 Task: Search one way flight ticket for 3 adults, 3 children in business from Chattanooga: Lovell Field to Laramie: Laramie Regional Airport on 8-3-2023. Choice of flights is Emirates. Number of bags: 1 checked bag. Price is upto 74000. Outbound departure time preference is 12:00.
Action: Mouse moved to (333, 138)
Screenshot: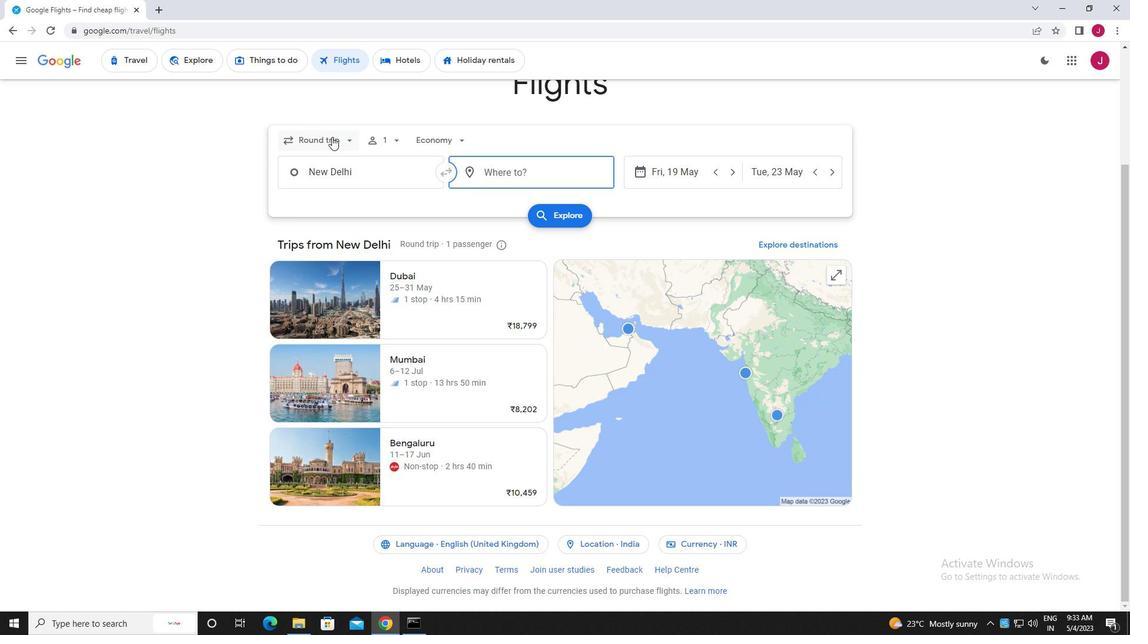 
Action: Mouse pressed left at (333, 138)
Screenshot: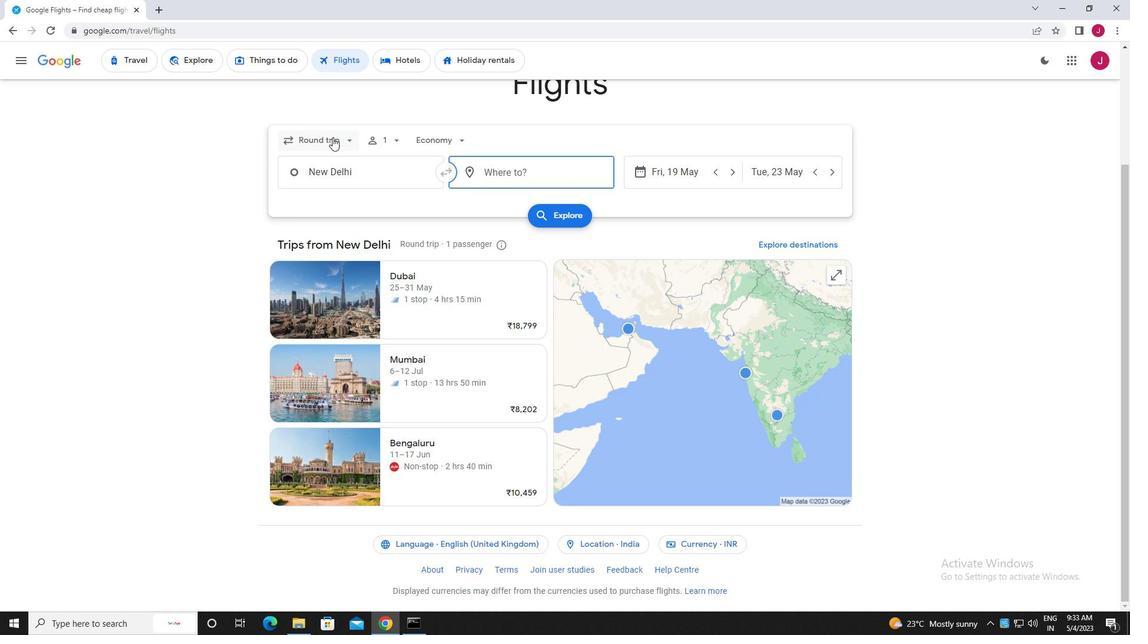
Action: Mouse moved to (335, 190)
Screenshot: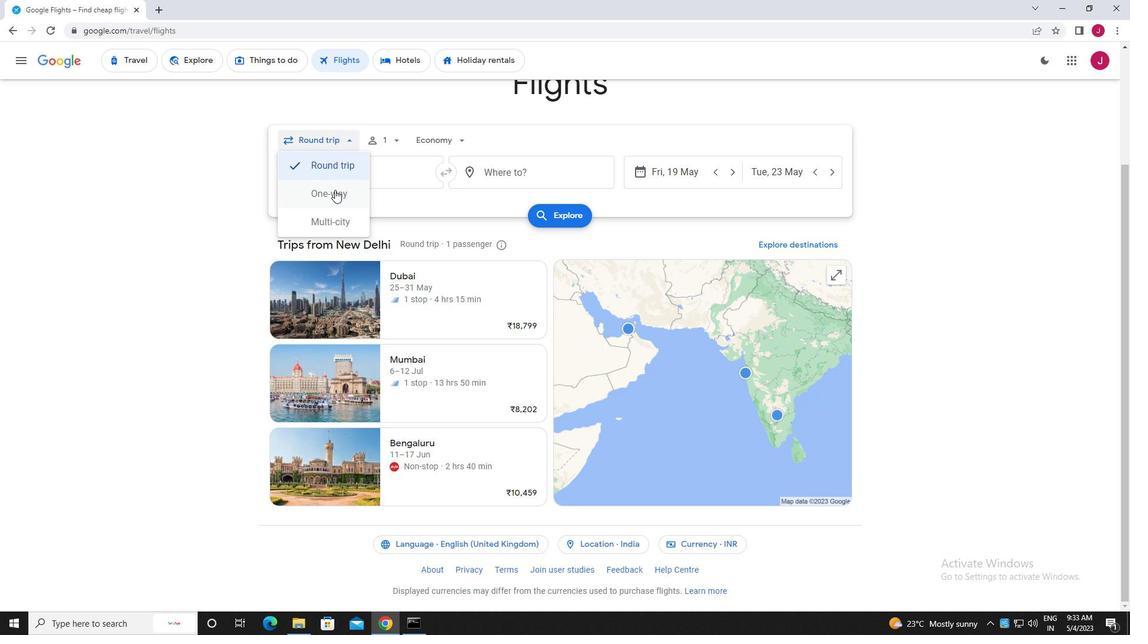 
Action: Mouse pressed left at (335, 190)
Screenshot: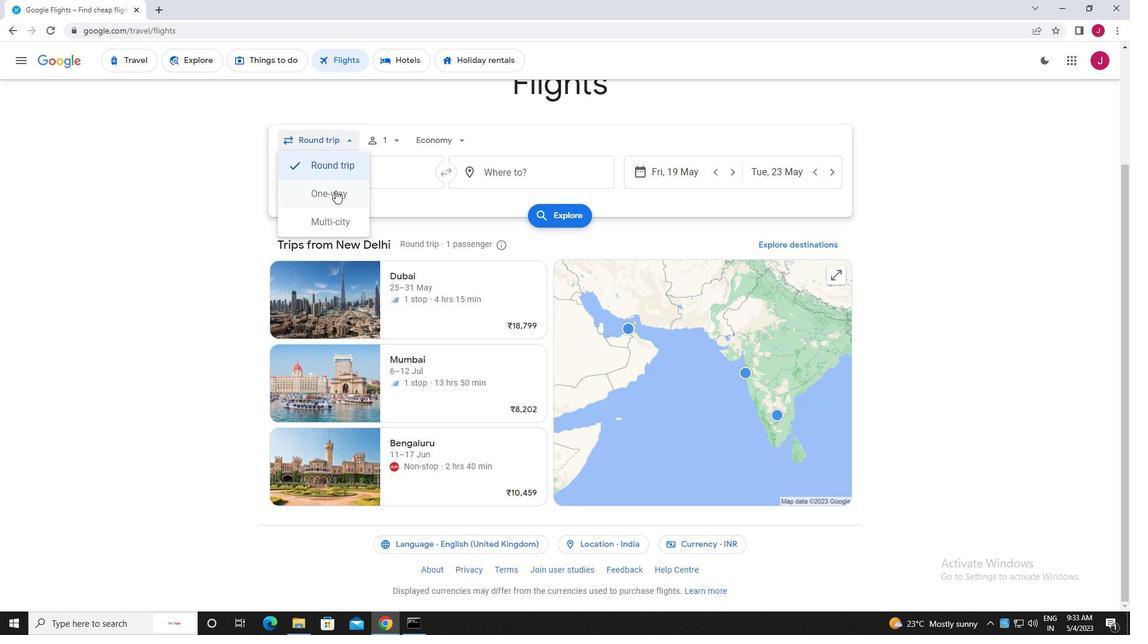 
Action: Mouse moved to (392, 143)
Screenshot: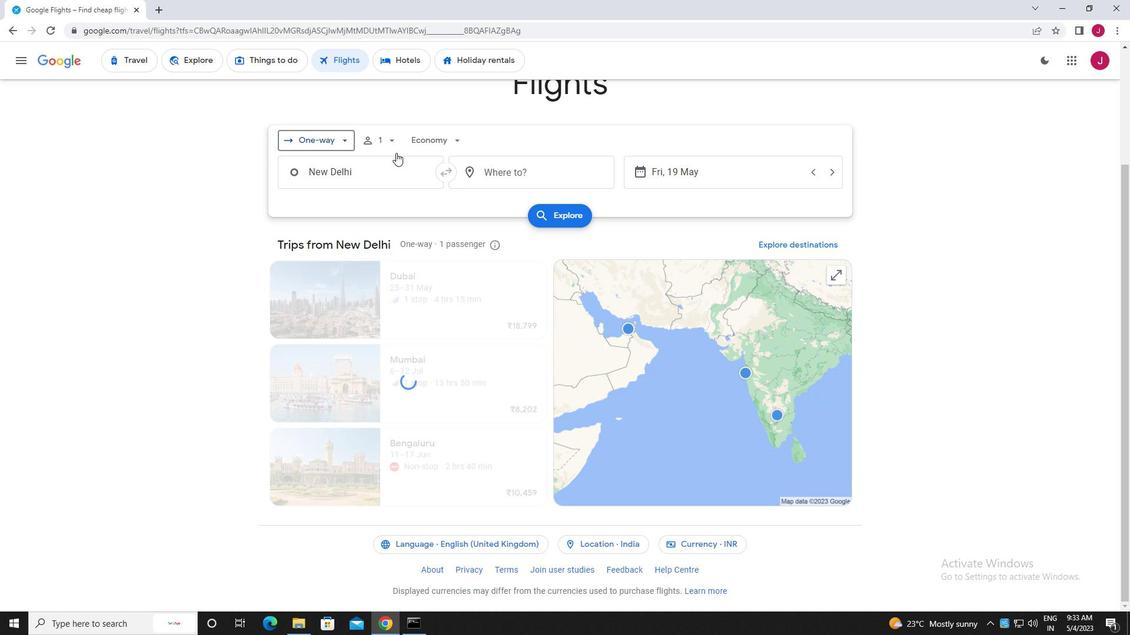 
Action: Mouse pressed left at (392, 143)
Screenshot: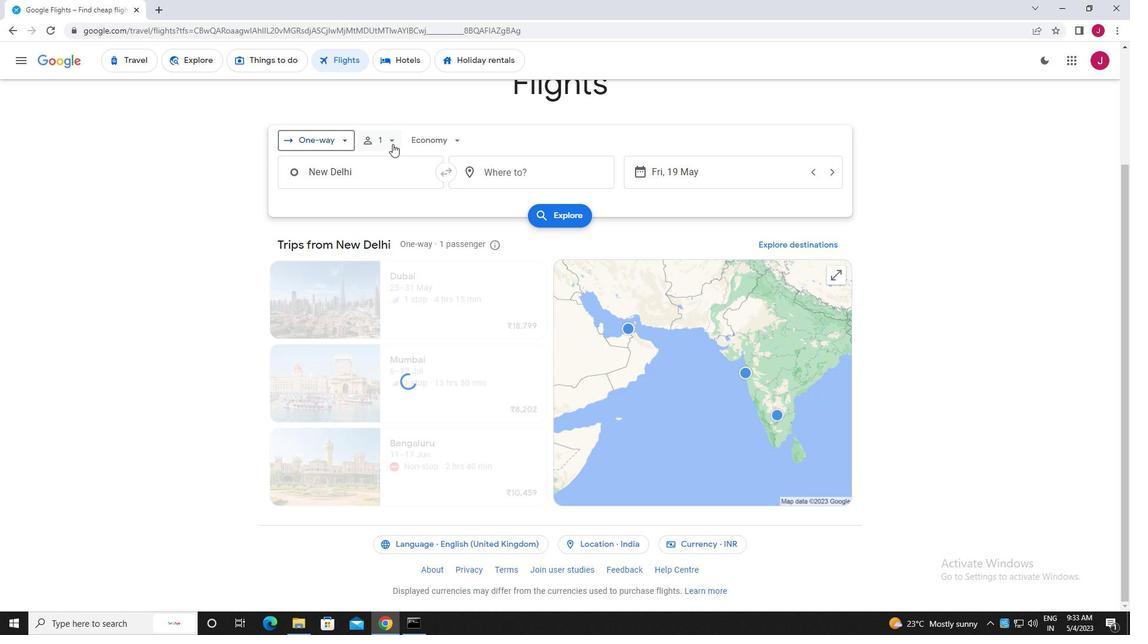 
Action: Mouse moved to (482, 173)
Screenshot: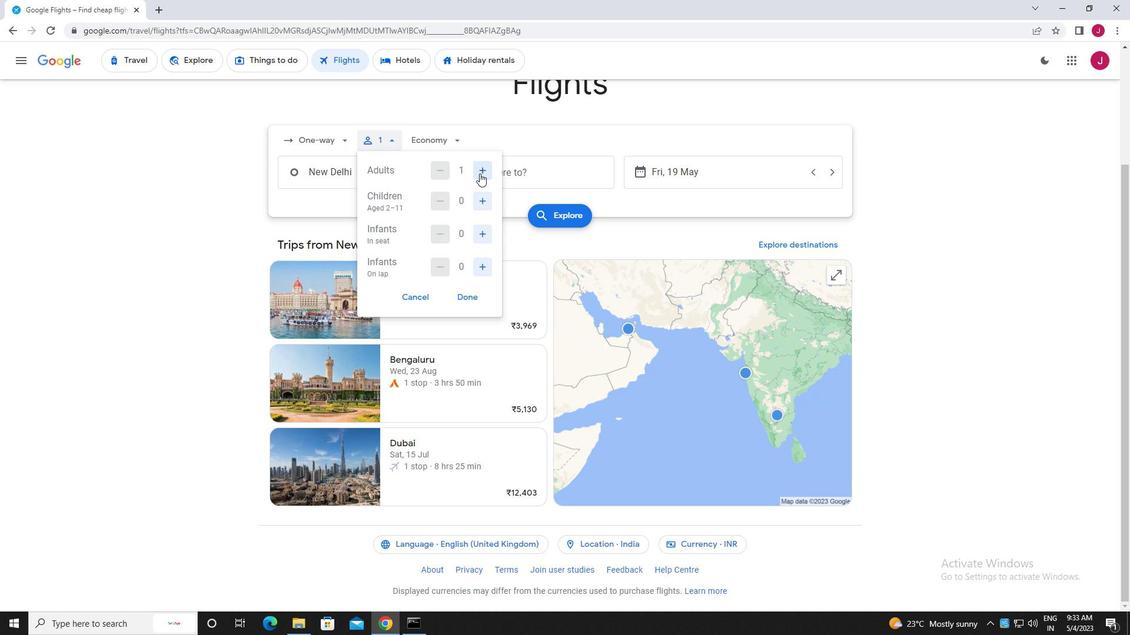 
Action: Mouse pressed left at (482, 173)
Screenshot: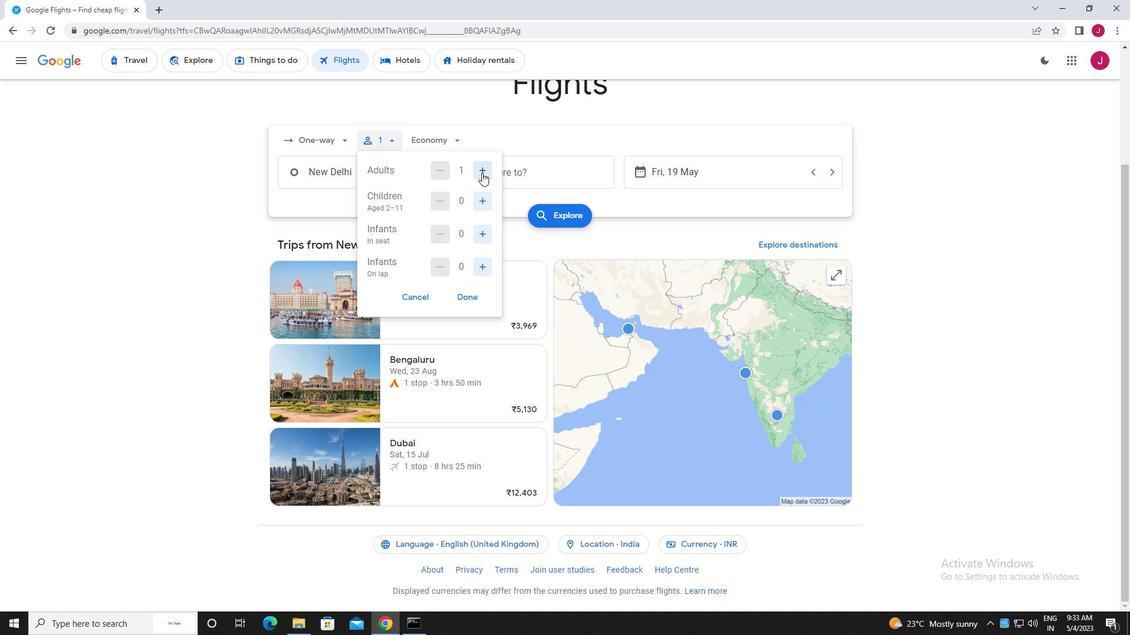 
Action: Mouse pressed left at (482, 173)
Screenshot: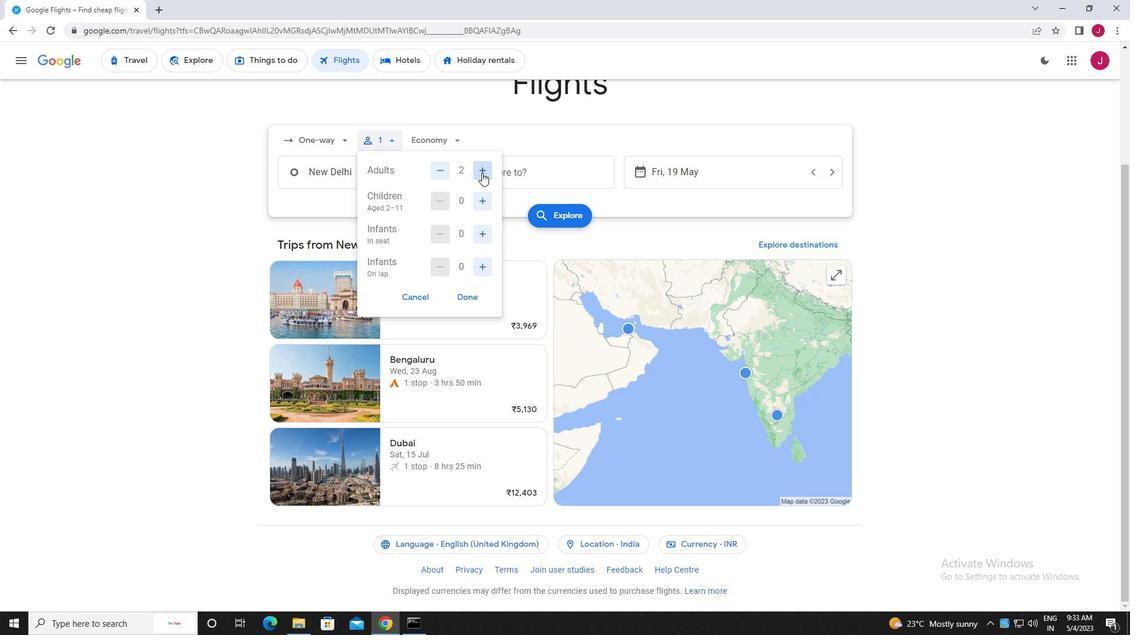 
Action: Mouse moved to (484, 201)
Screenshot: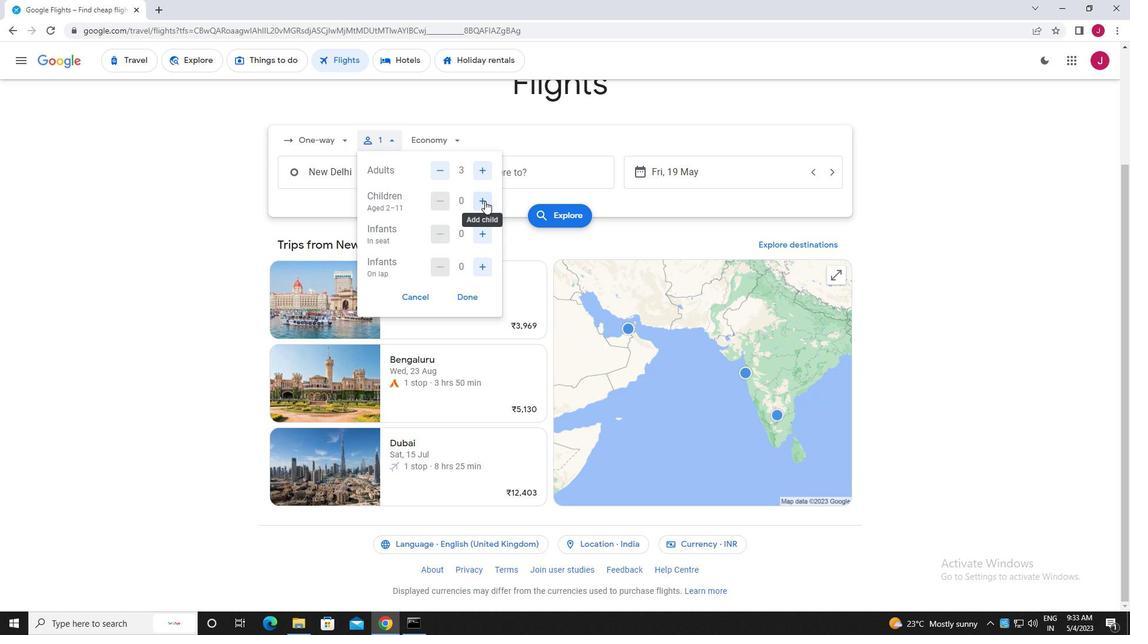 
Action: Mouse pressed left at (484, 201)
Screenshot: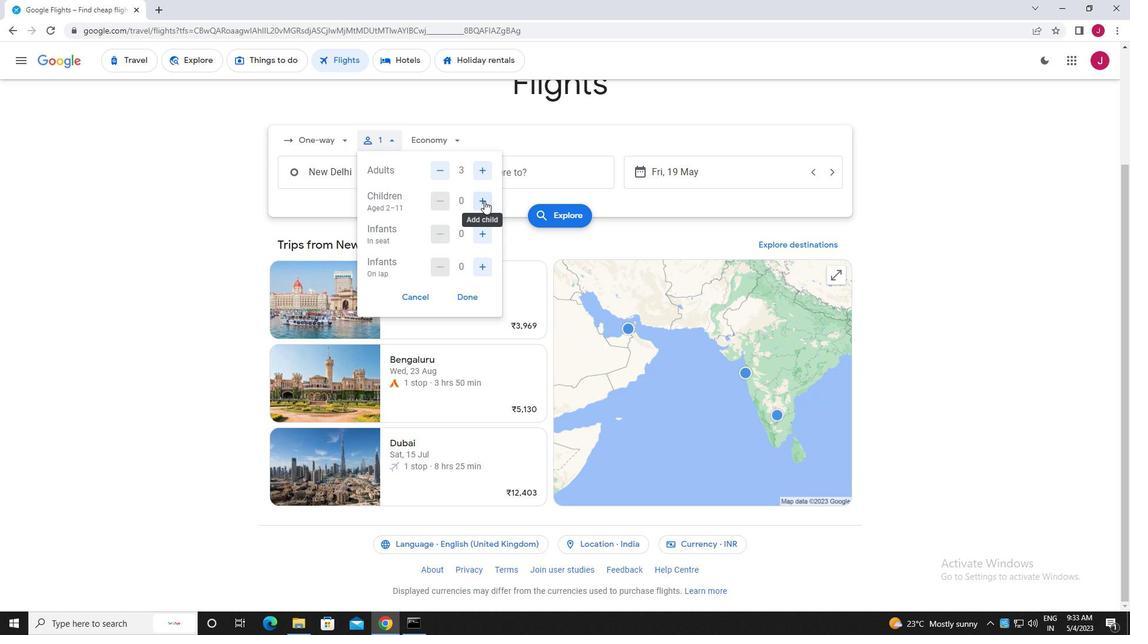 
Action: Mouse pressed left at (484, 201)
Screenshot: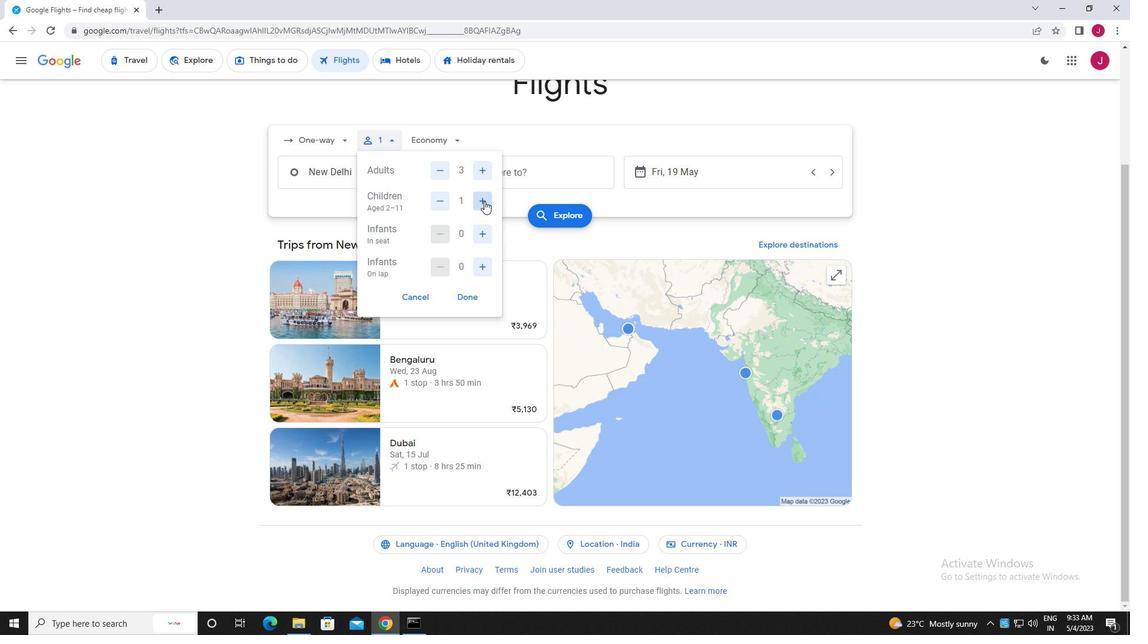 
Action: Mouse pressed left at (484, 201)
Screenshot: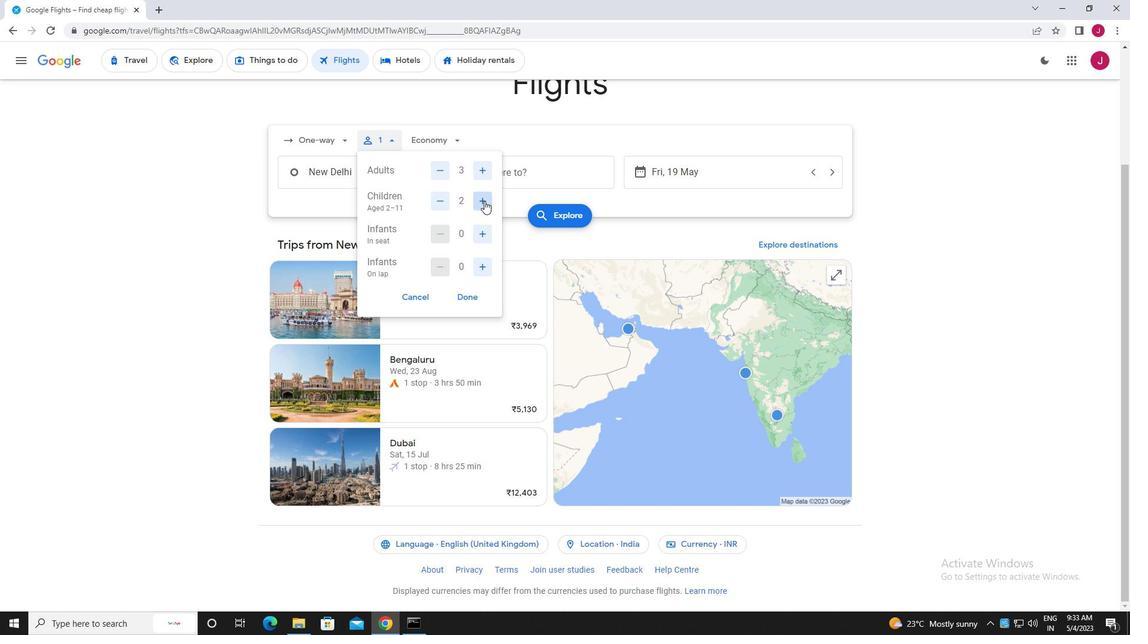 
Action: Mouse moved to (468, 296)
Screenshot: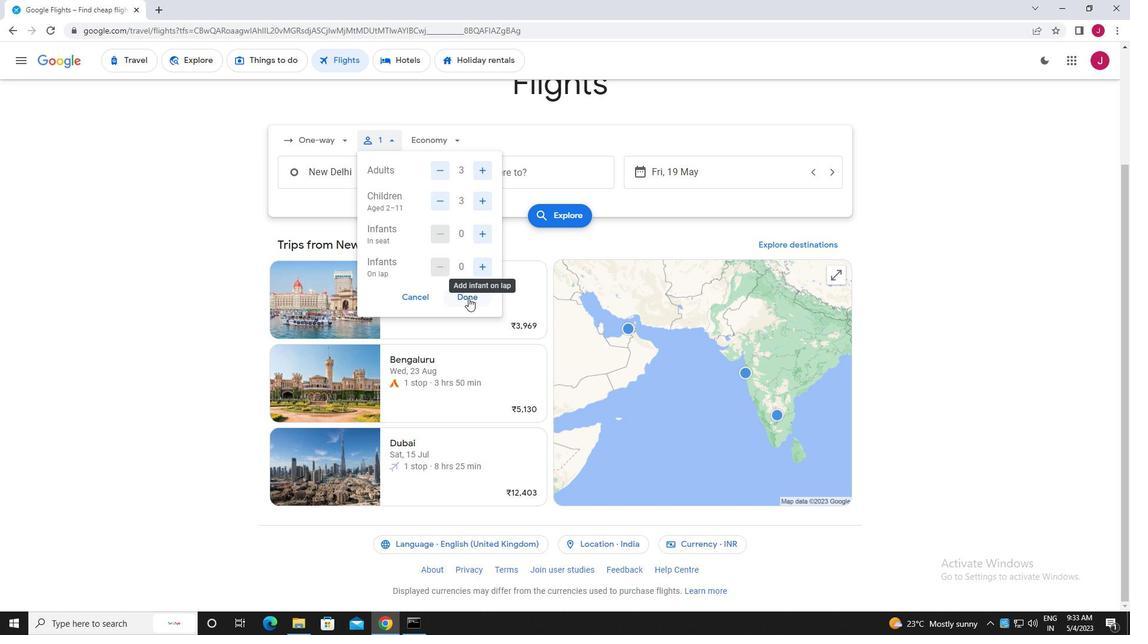 
Action: Mouse pressed left at (468, 296)
Screenshot: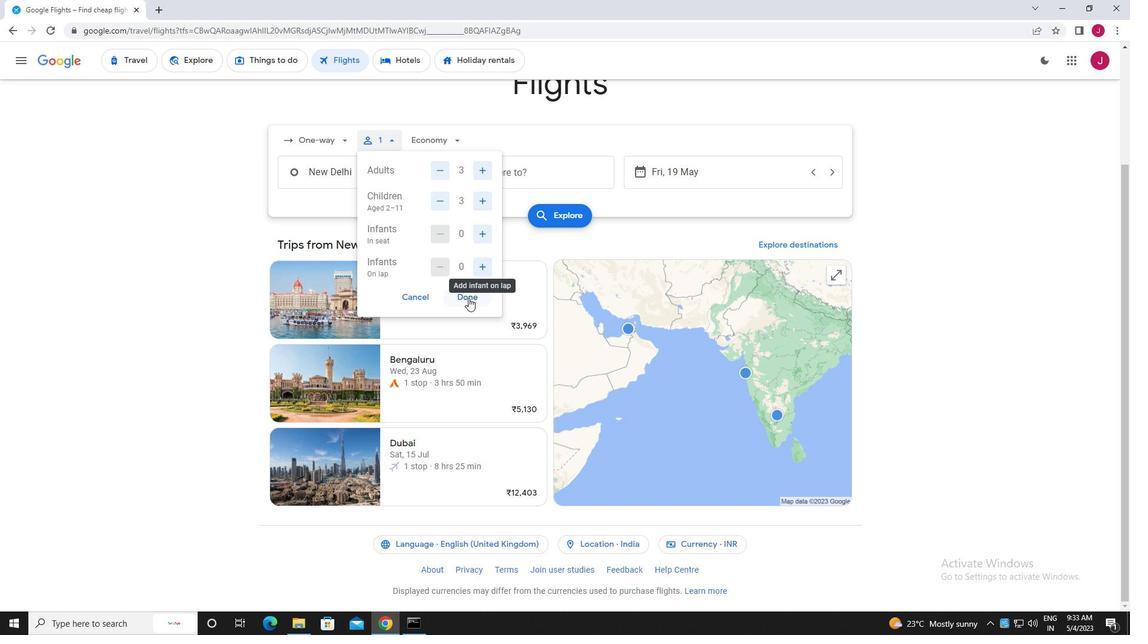 
Action: Mouse moved to (447, 144)
Screenshot: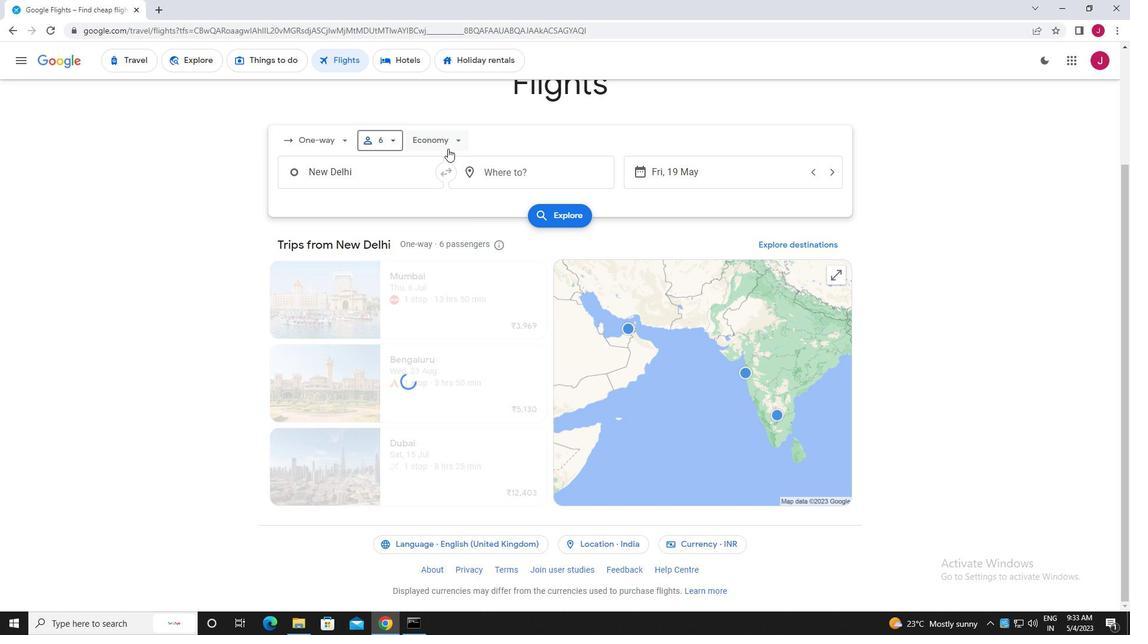
Action: Mouse pressed left at (447, 144)
Screenshot: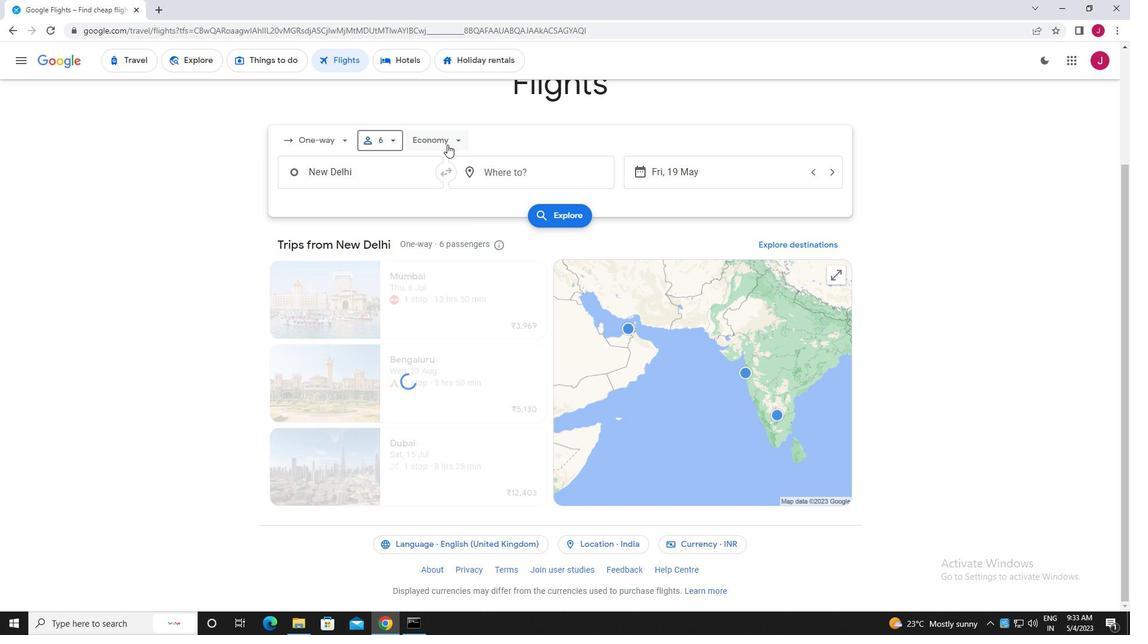 
Action: Mouse moved to (449, 221)
Screenshot: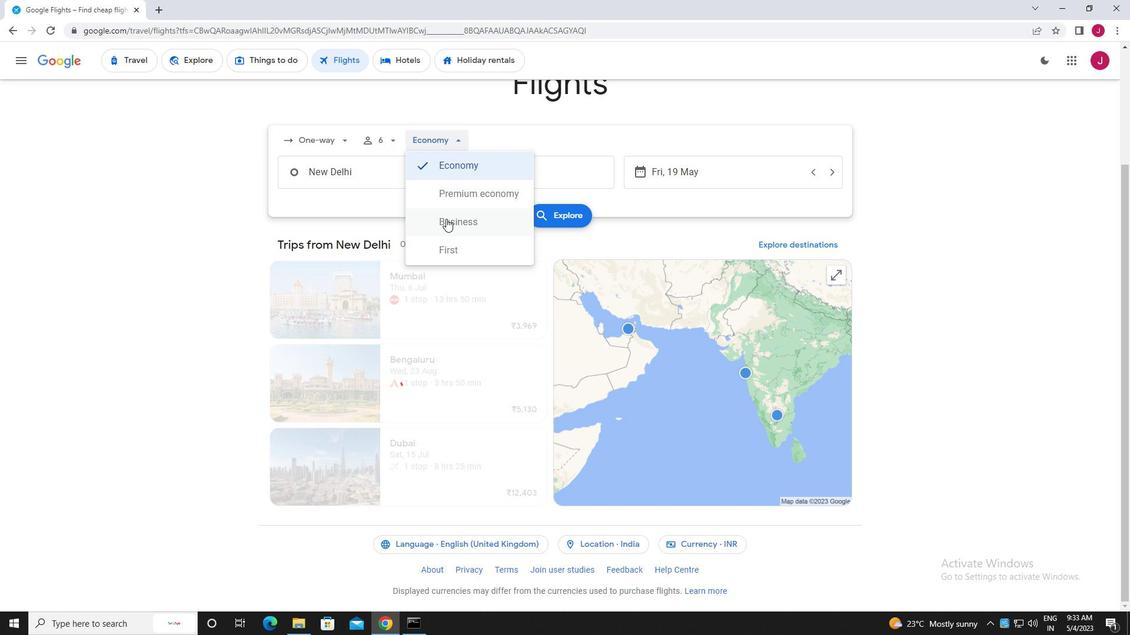 
Action: Mouse pressed left at (449, 221)
Screenshot: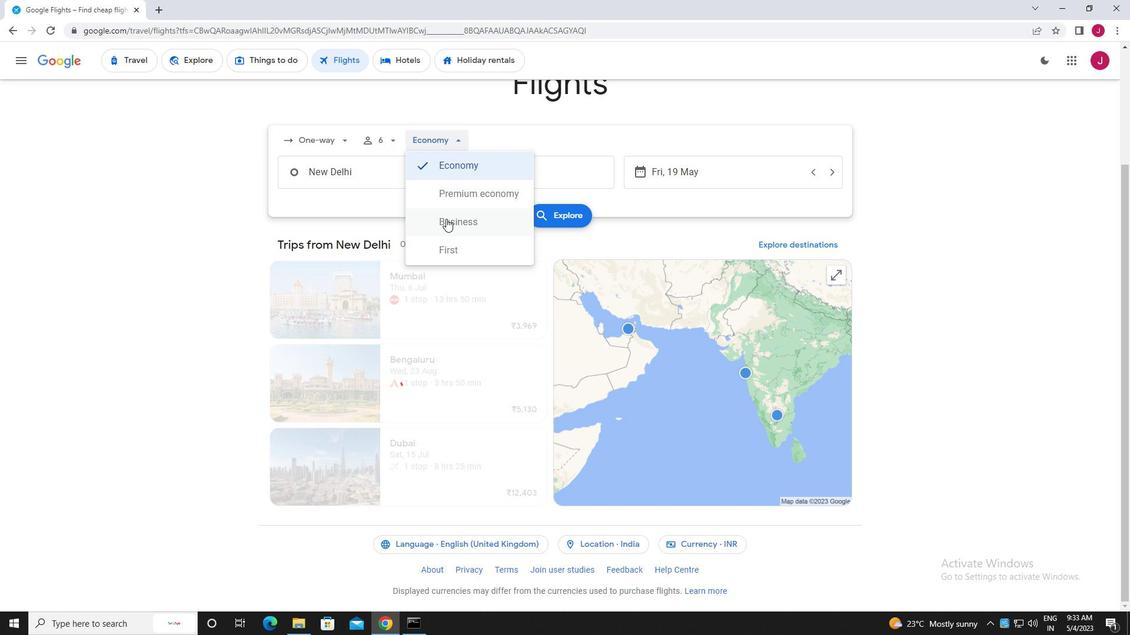 
Action: Mouse moved to (383, 177)
Screenshot: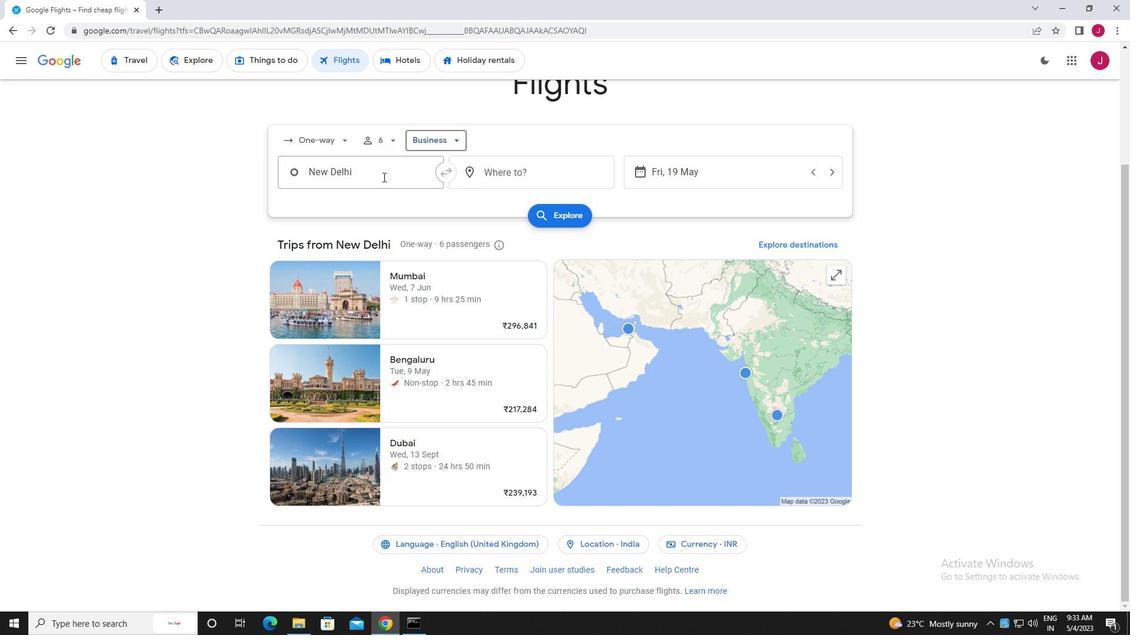 
Action: Mouse pressed left at (383, 177)
Screenshot: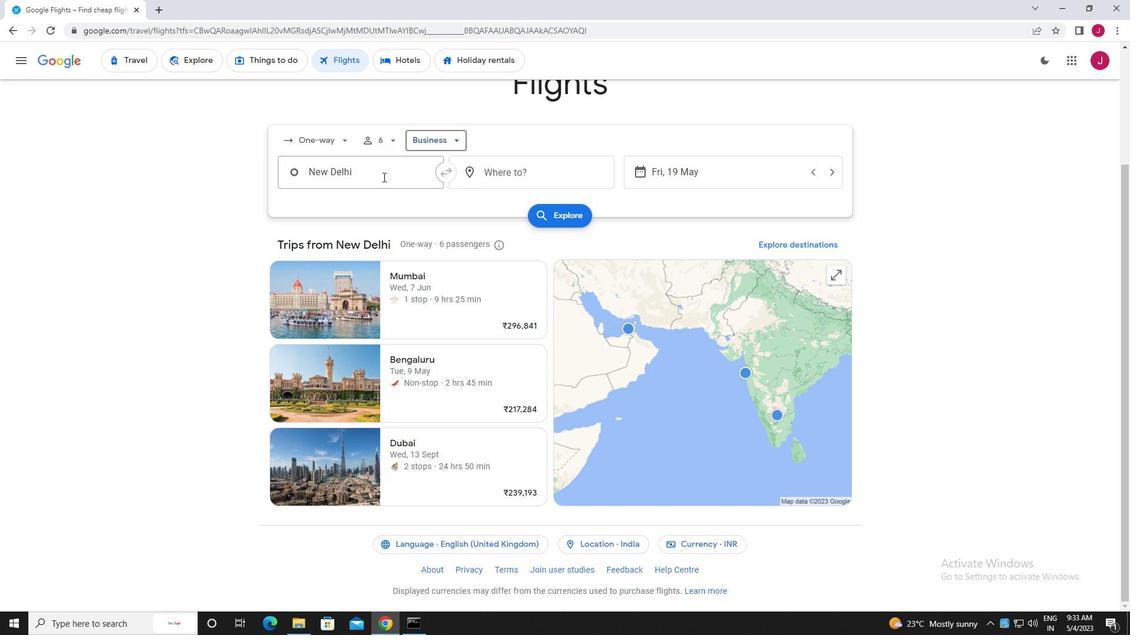 
Action: Mouse moved to (383, 177)
Screenshot: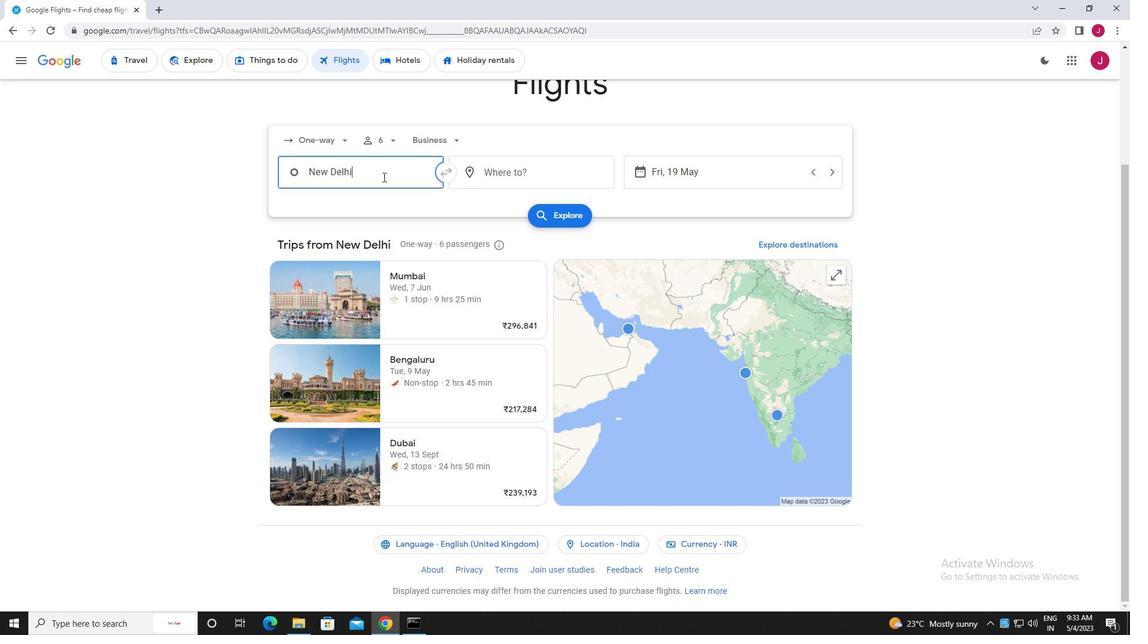 
Action: Key pressed chattanooga<Key.enter>
Screenshot: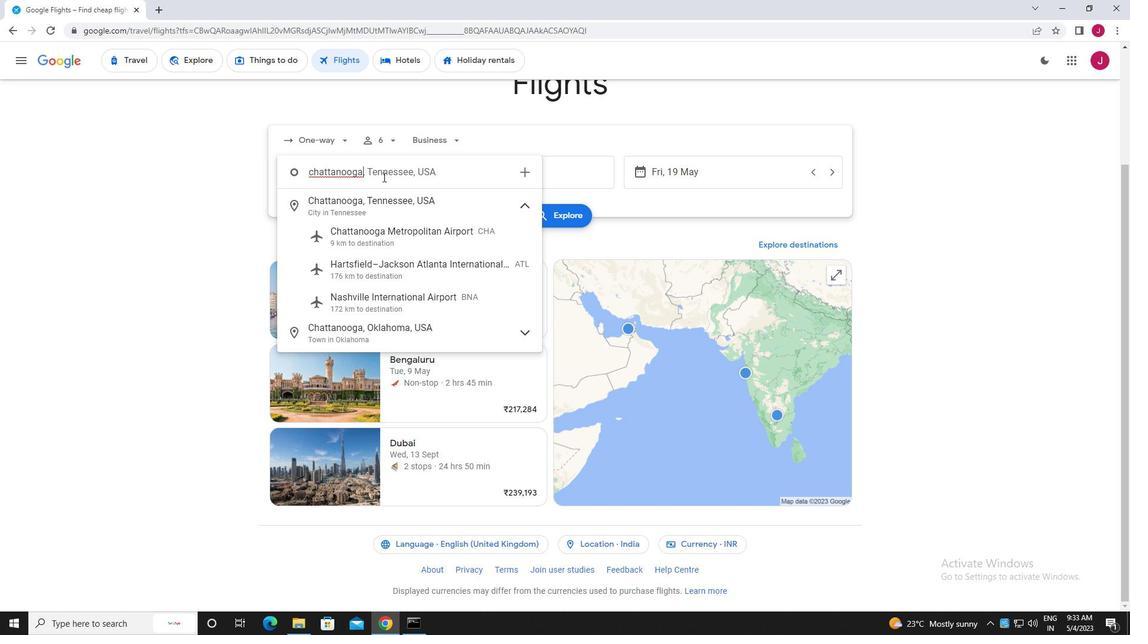 
Action: Mouse moved to (513, 173)
Screenshot: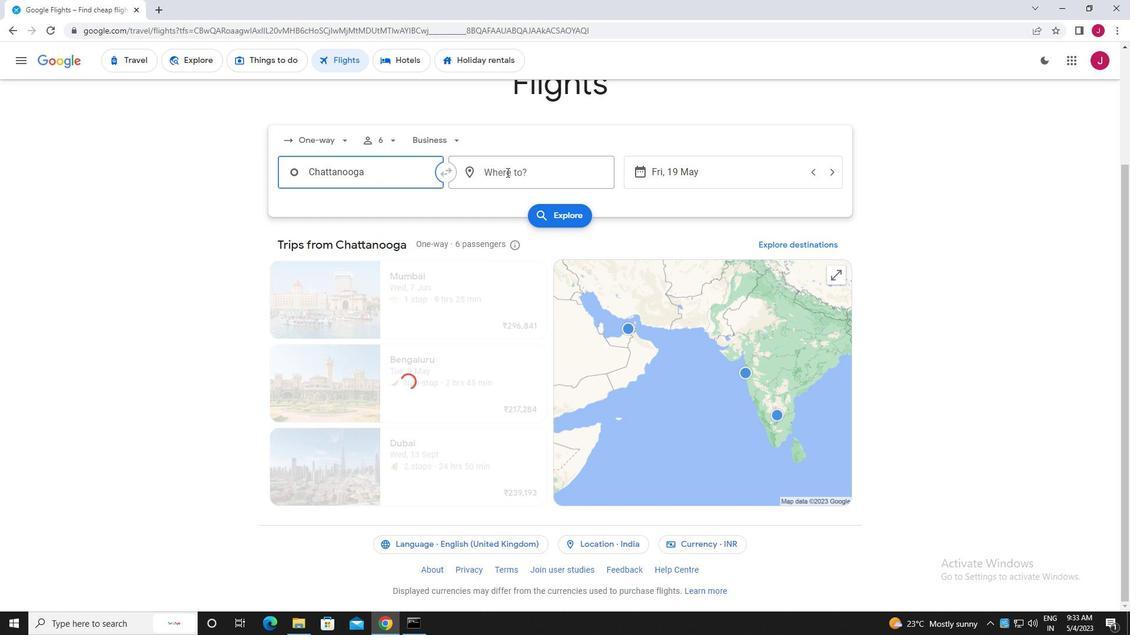 
Action: Mouse pressed left at (513, 173)
Screenshot: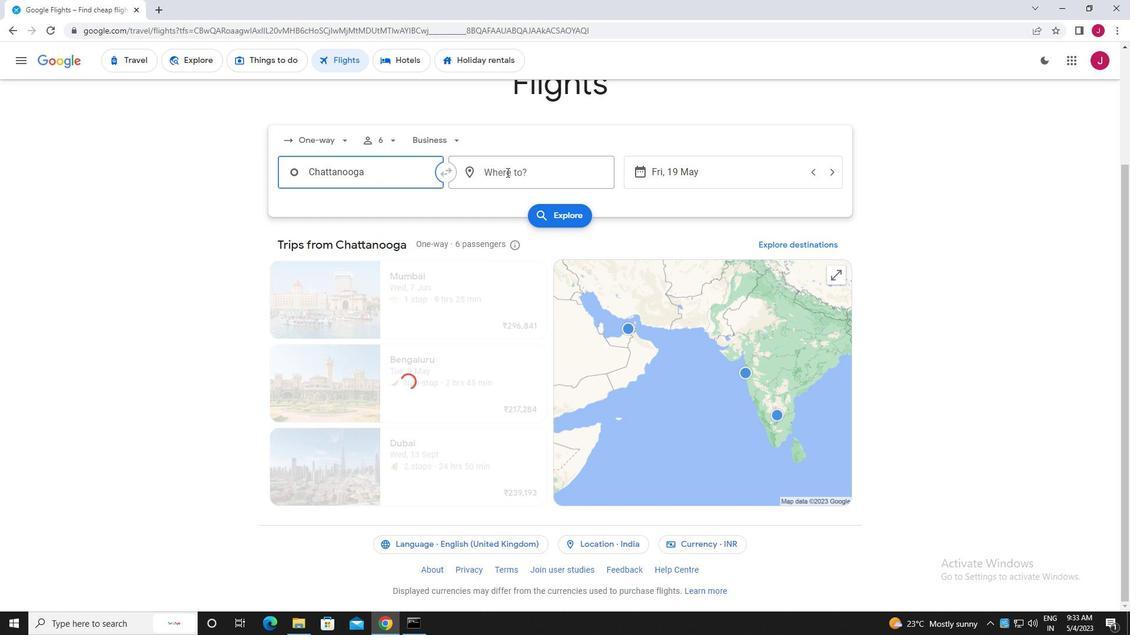 
Action: Mouse moved to (516, 173)
Screenshot: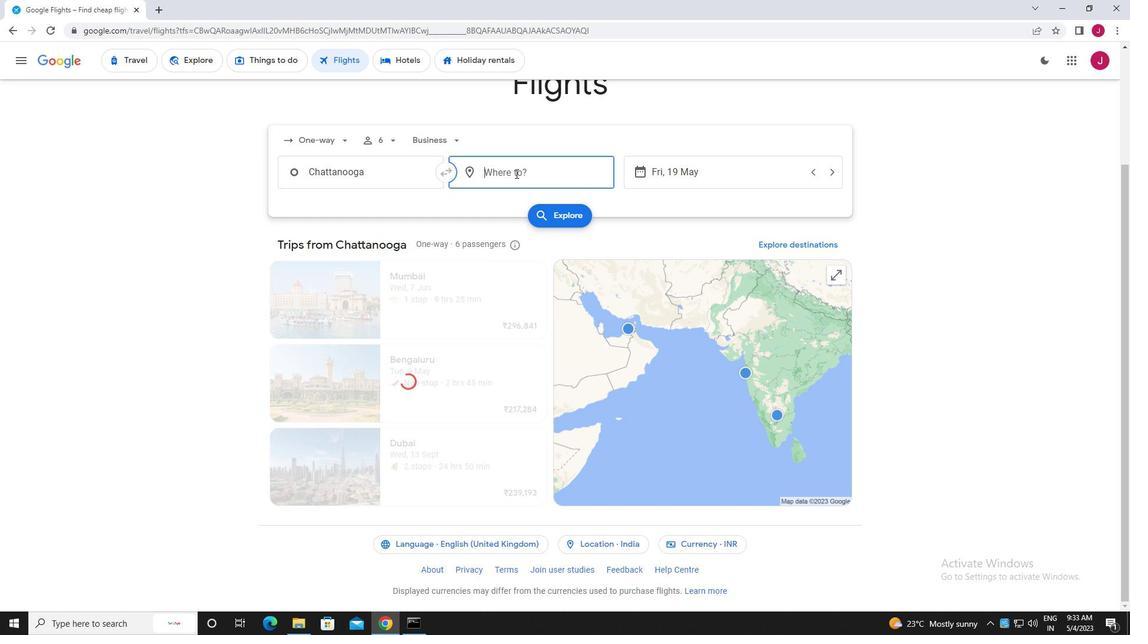 
Action: Key pressed laram
Screenshot: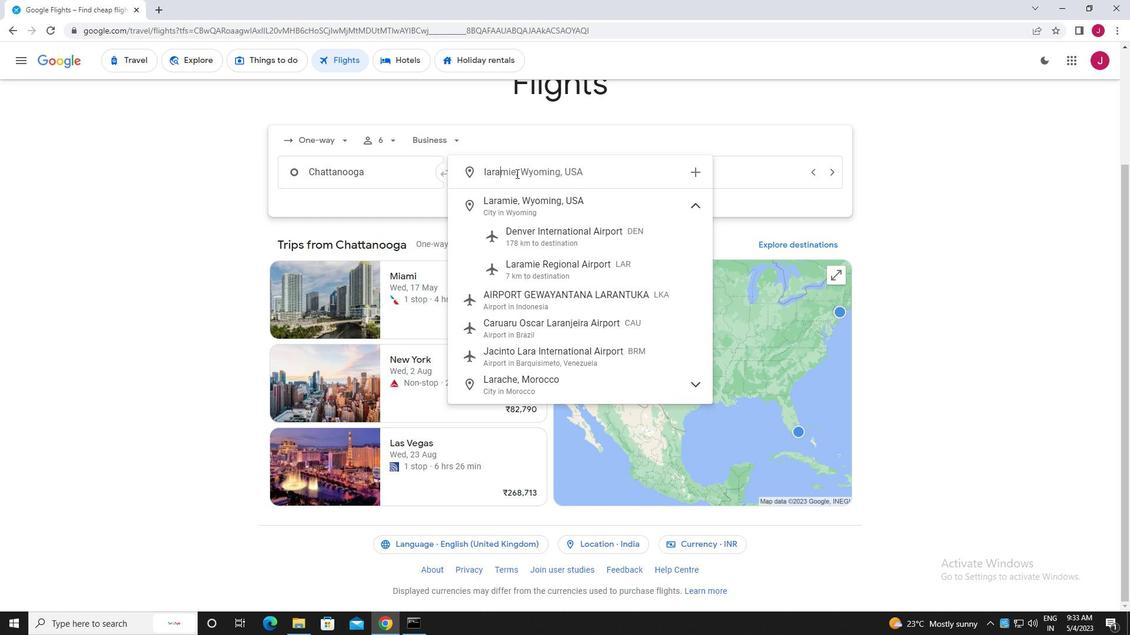 
Action: Mouse moved to (564, 269)
Screenshot: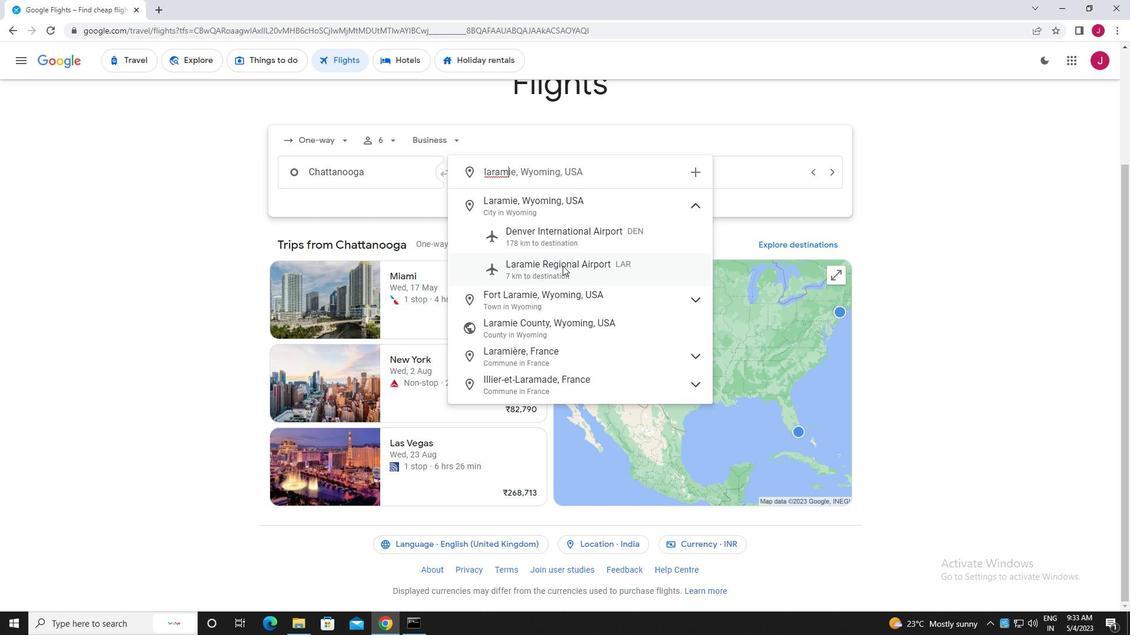 
Action: Mouse pressed left at (564, 269)
Screenshot: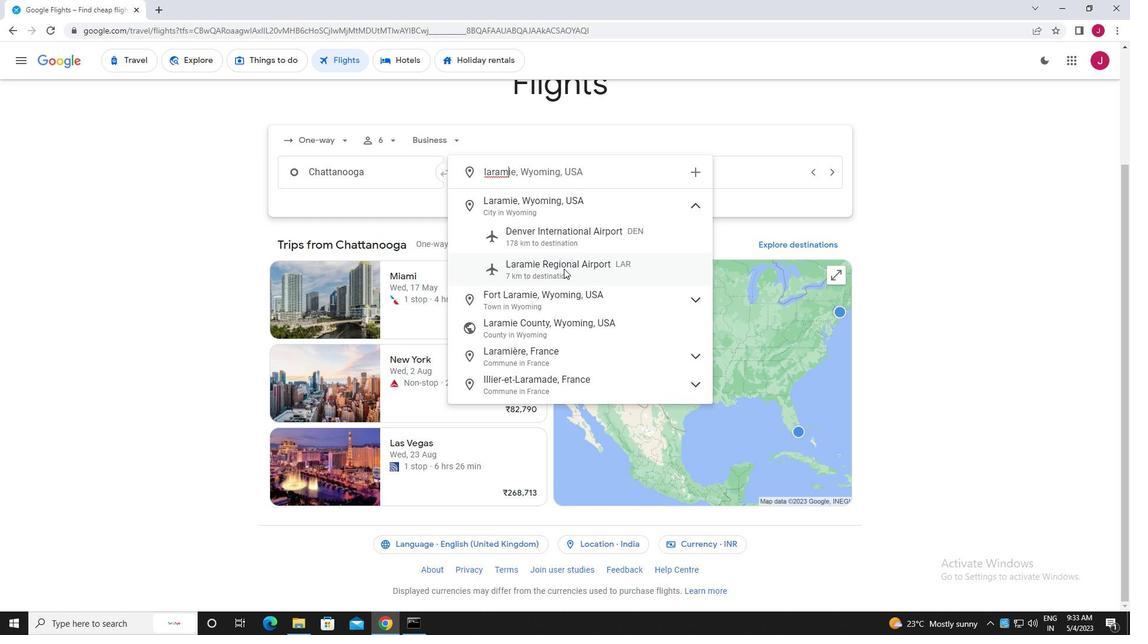 
Action: Mouse moved to (682, 174)
Screenshot: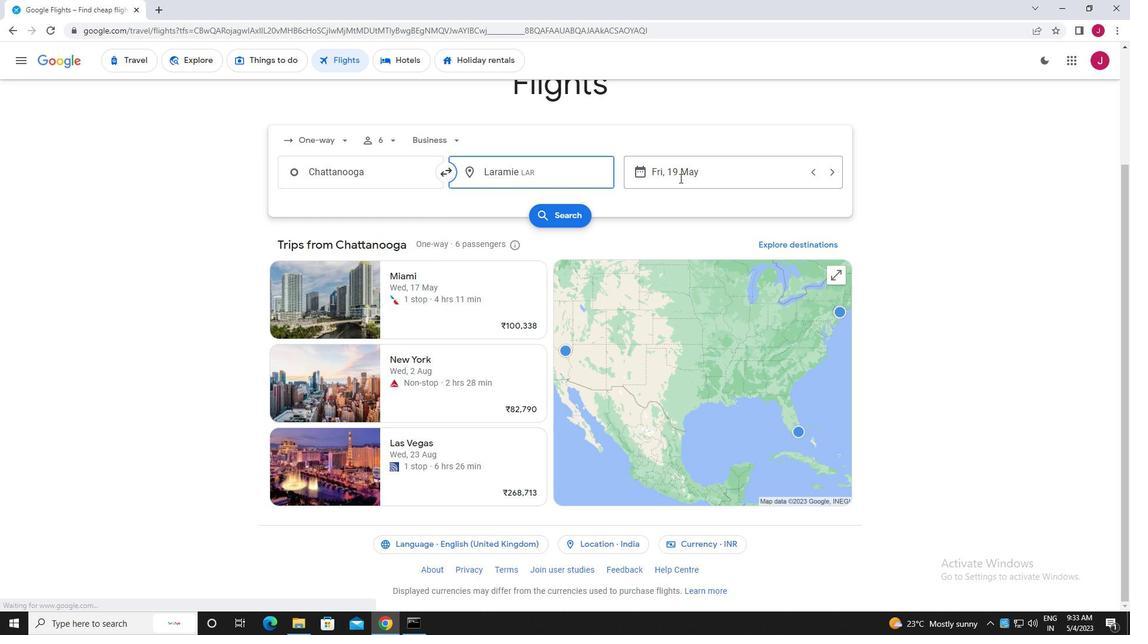 
Action: Mouse pressed left at (682, 174)
Screenshot: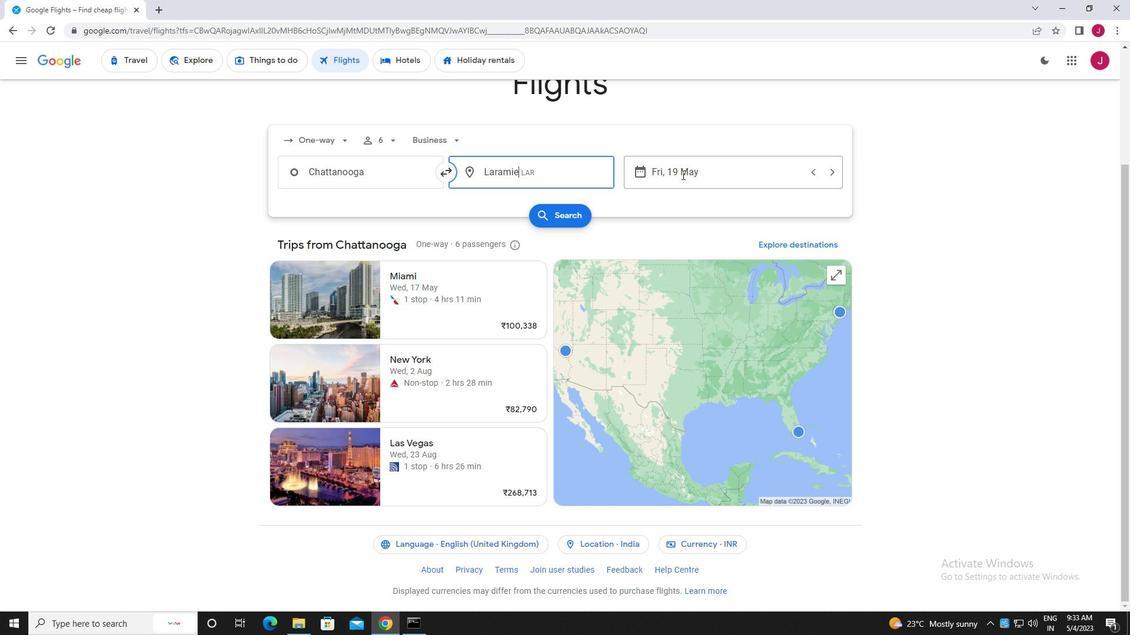
Action: Mouse moved to (851, 319)
Screenshot: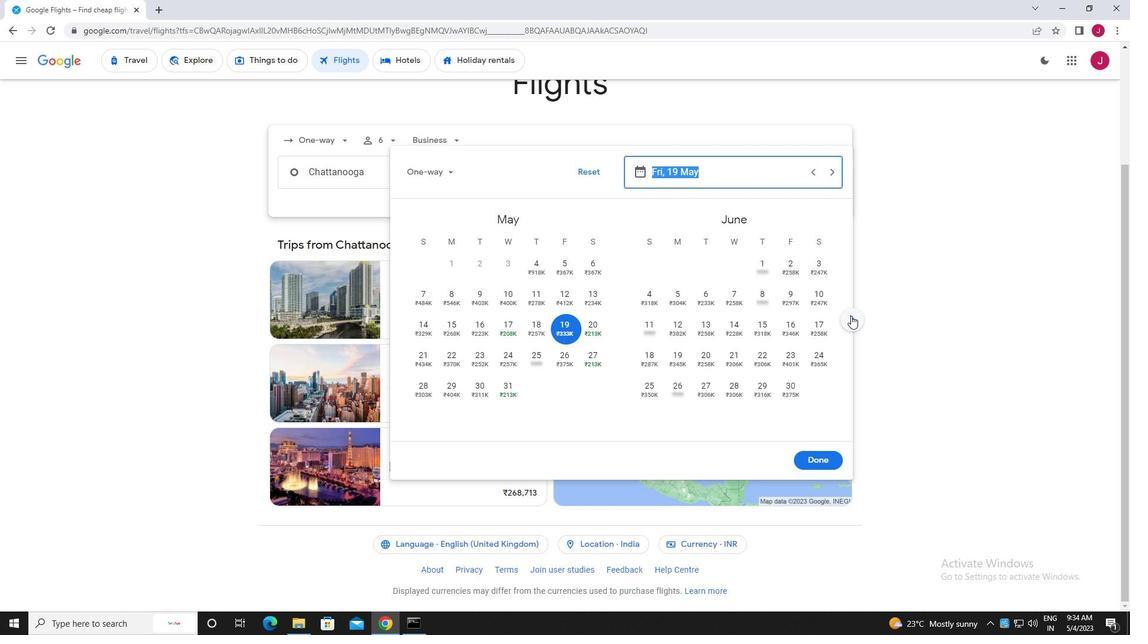 
Action: Mouse pressed left at (851, 319)
Screenshot: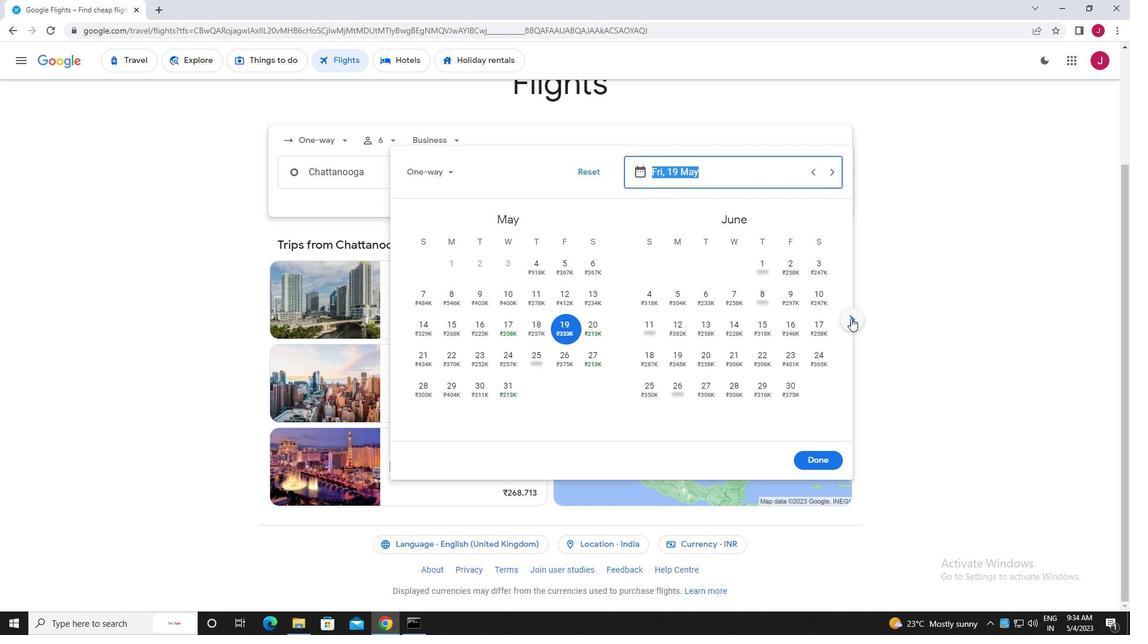 
Action: Mouse pressed left at (851, 319)
Screenshot: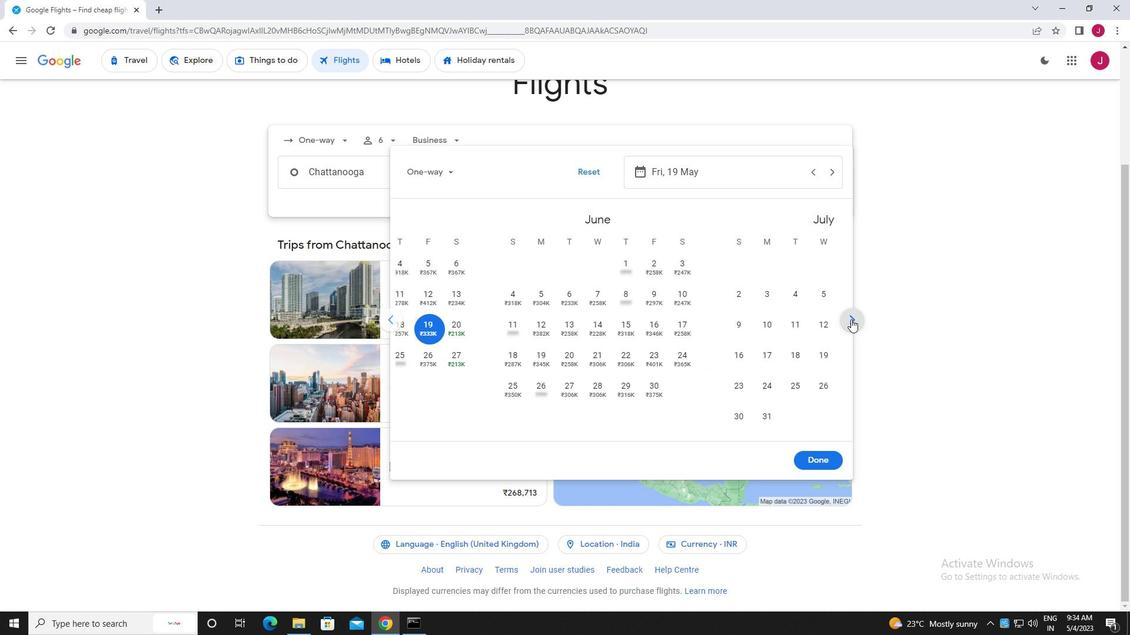 
Action: Mouse moved to (764, 269)
Screenshot: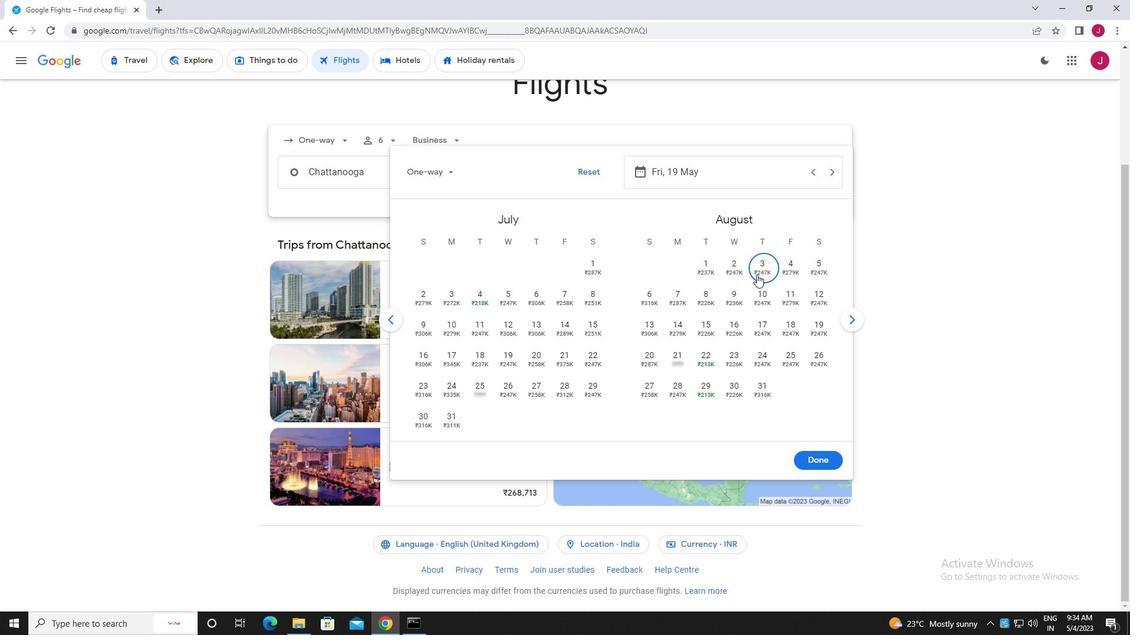 
Action: Mouse pressed left at (764, 269)
Screenshot: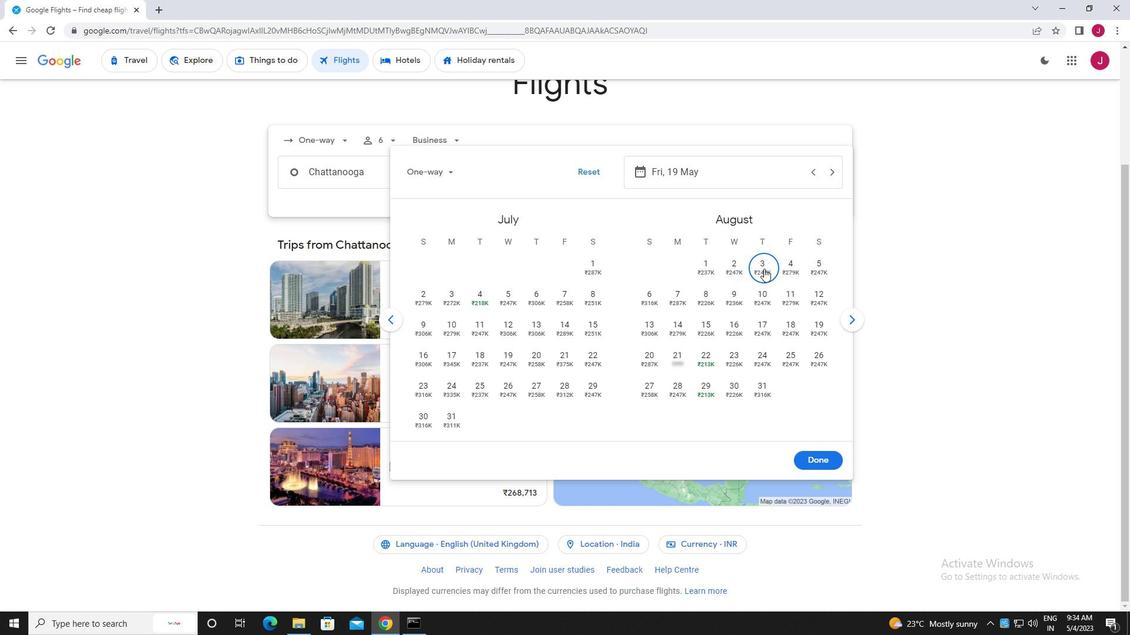 
Action: Mouse moved to (816, 460)
Screenshot: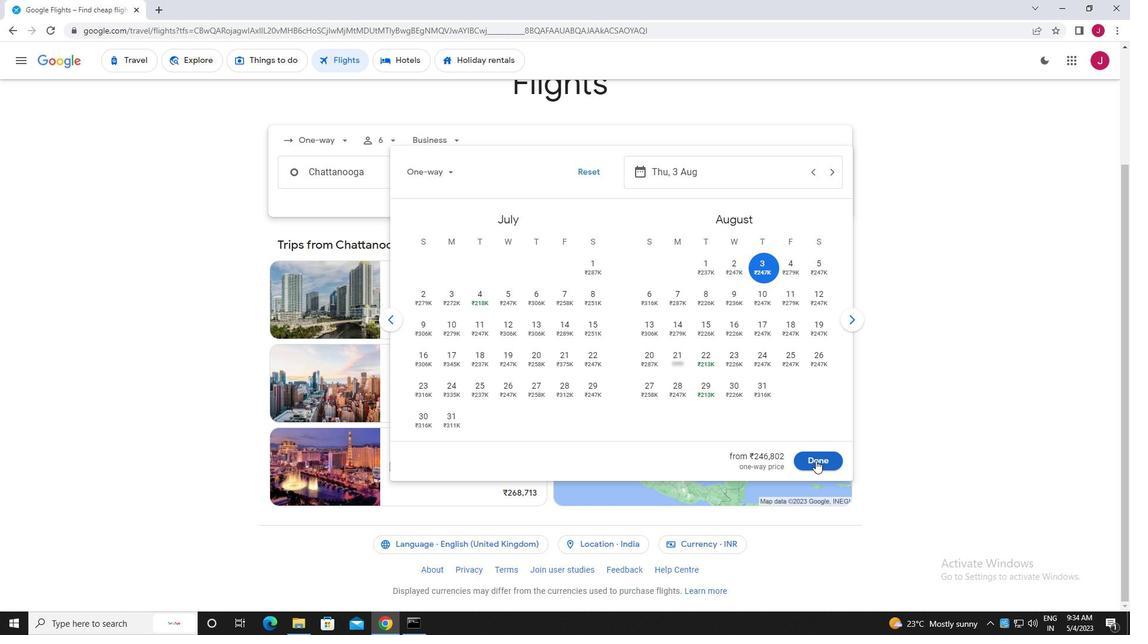 
Action: Mouse pressed left at (816, 460)
Screenshot: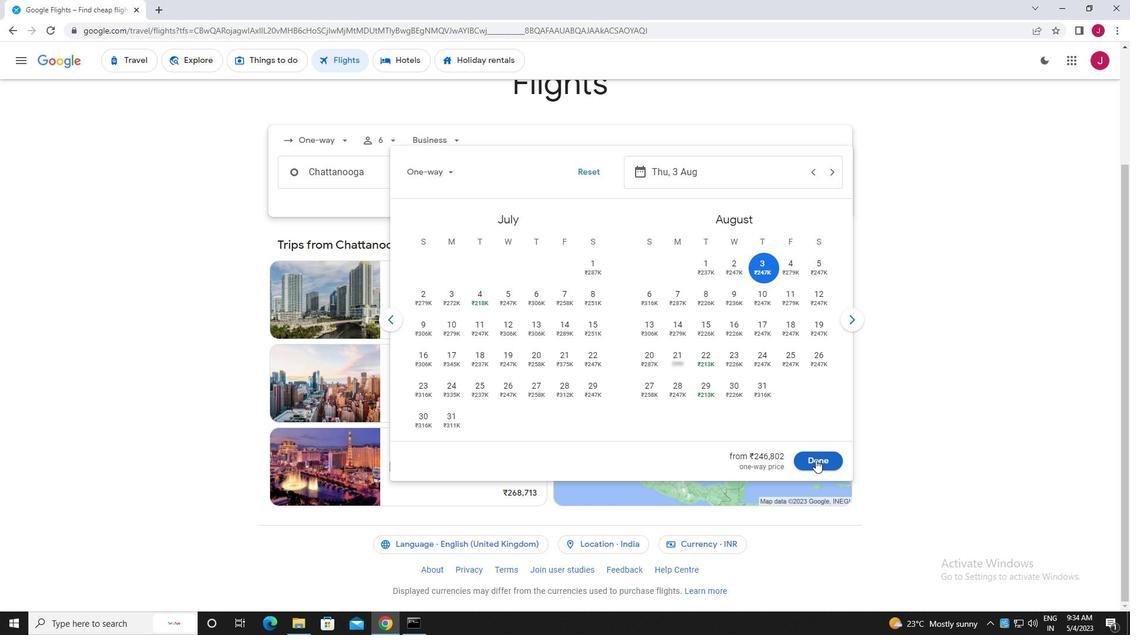 
Action: Mouse moved to (564, 220)
Screenshot: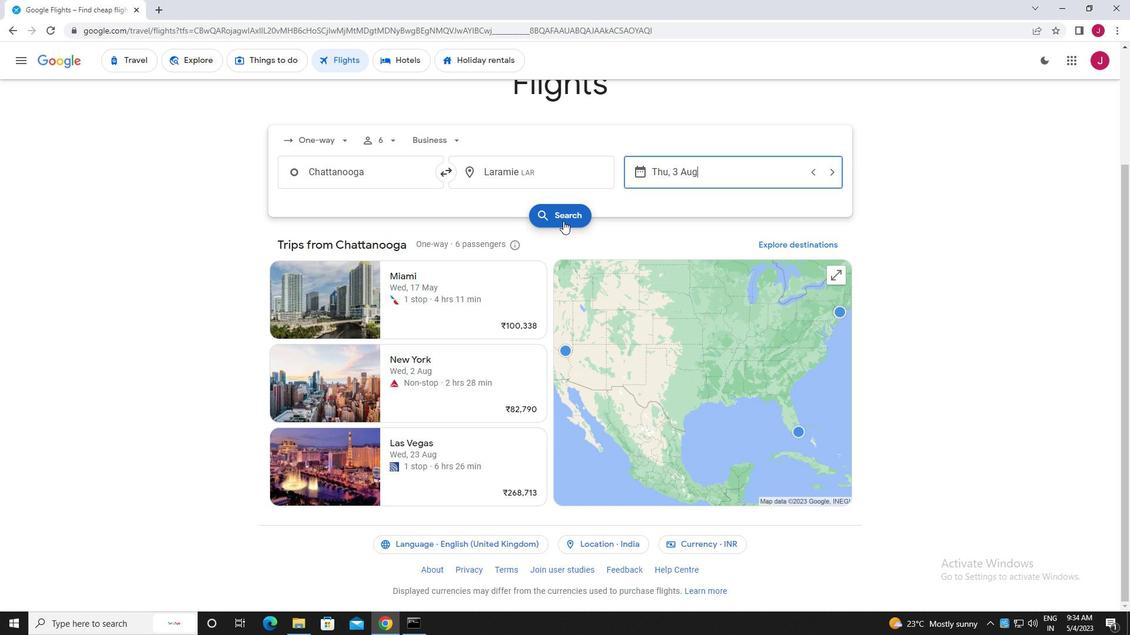 
Action: Mouse pressed left at (564, 220)
Screenshot: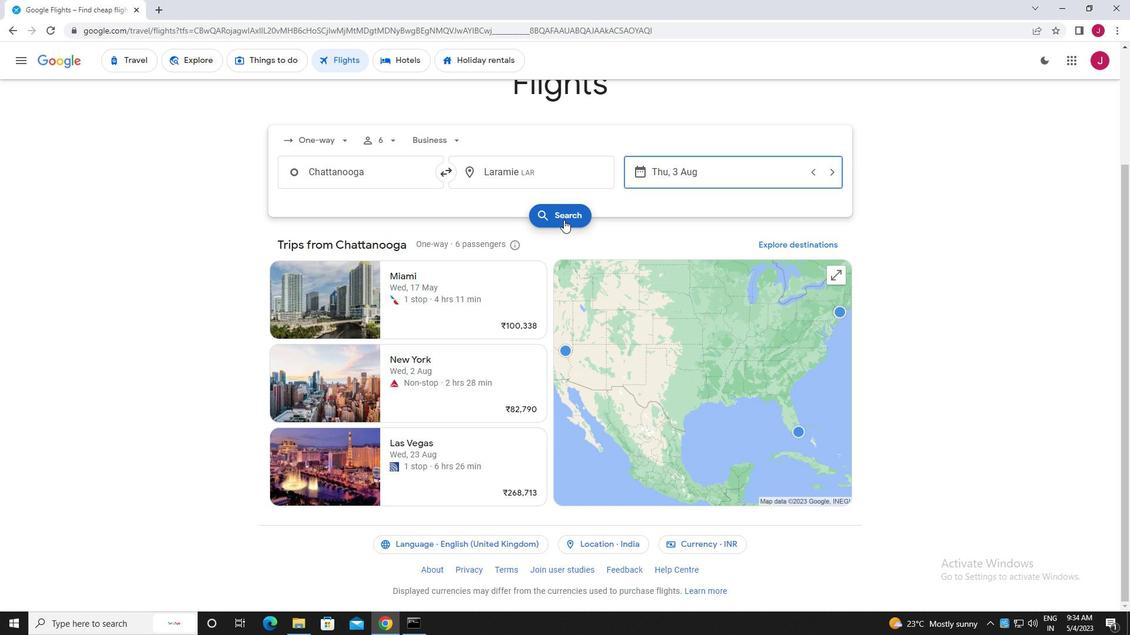 
Action: Mouse moved to (303, 167)
Screenshot: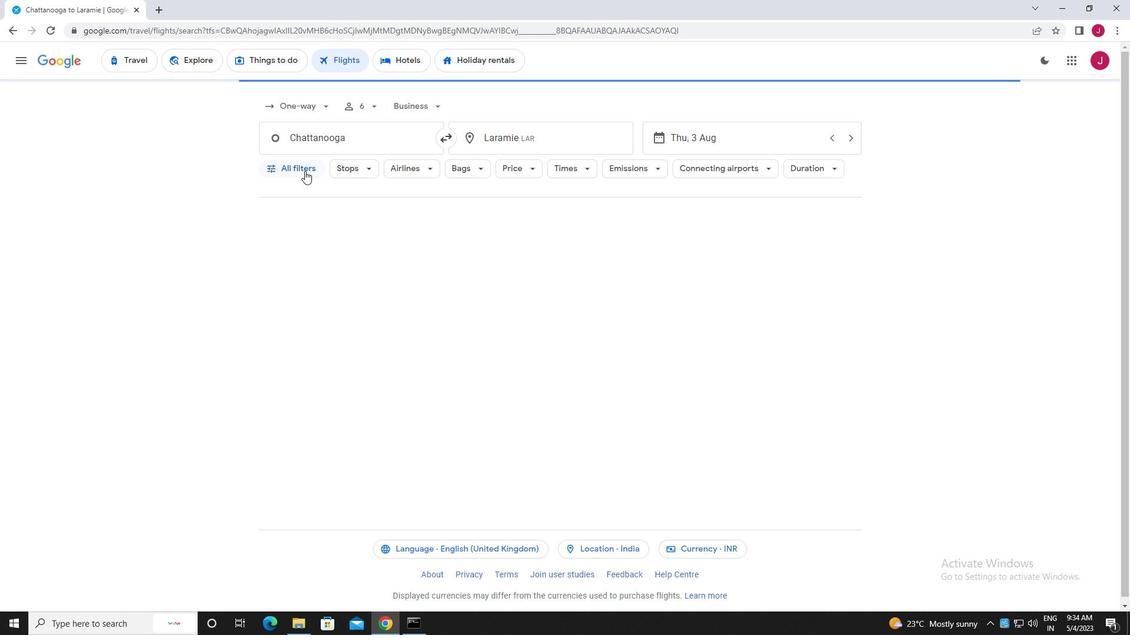 
Action: Mouse pressed left at (303, 167)
Screenshot: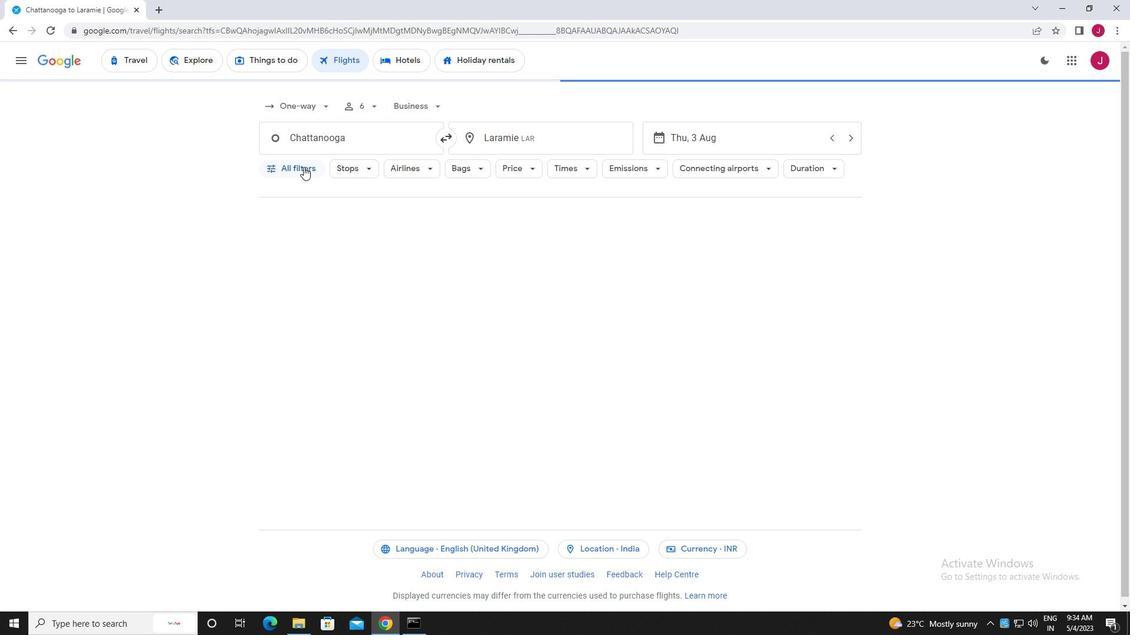 
Action: Mouse moved to (342, 235)
Screenshot: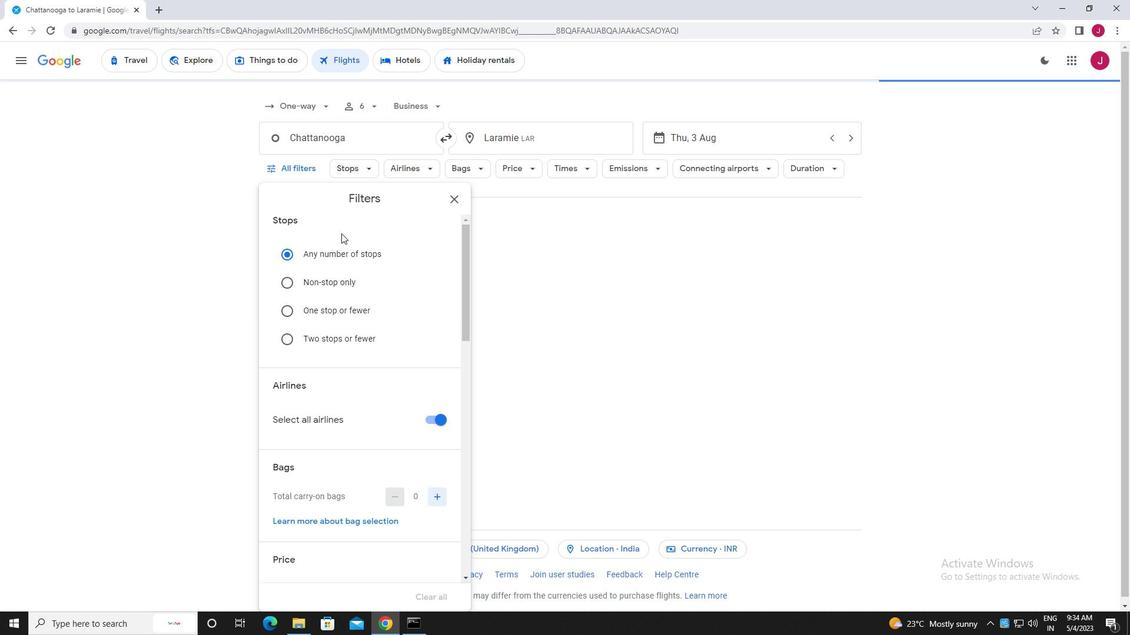 
Action: Mouse scrolled (342, 234) with delta (0, 0)
Screenshot: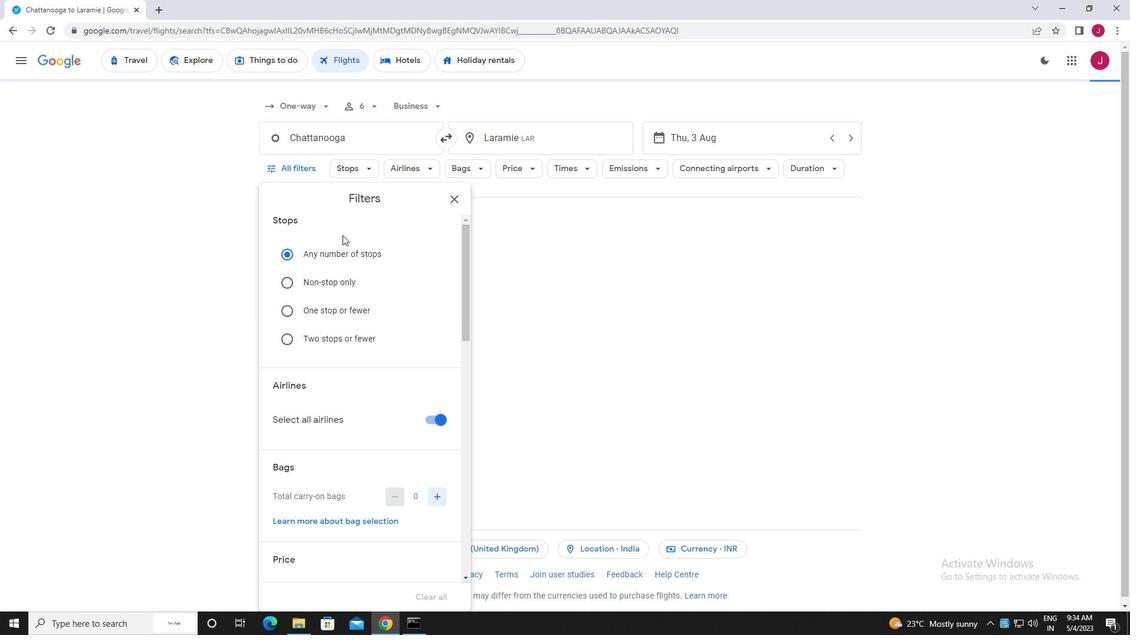 
Action: Mouse scrolled (342, 234) with delta (0, 0)
Screenshot: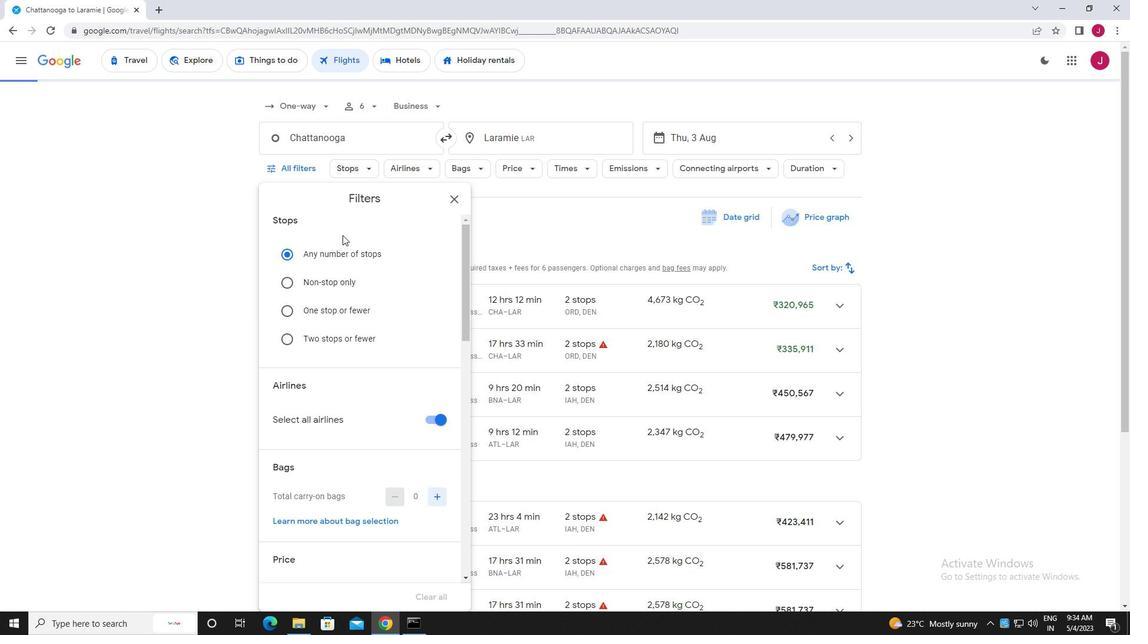 
Action: Mouse moved to (429, 304)
Screenshot: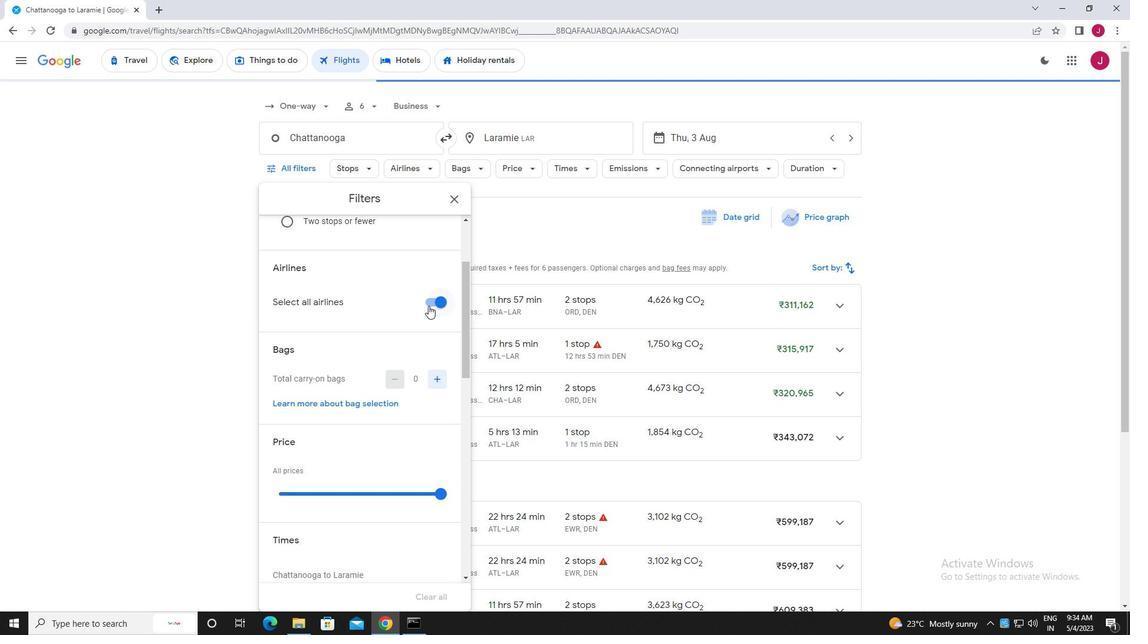 
Action: Mouse pressed left at (429, 304)
Screenshot: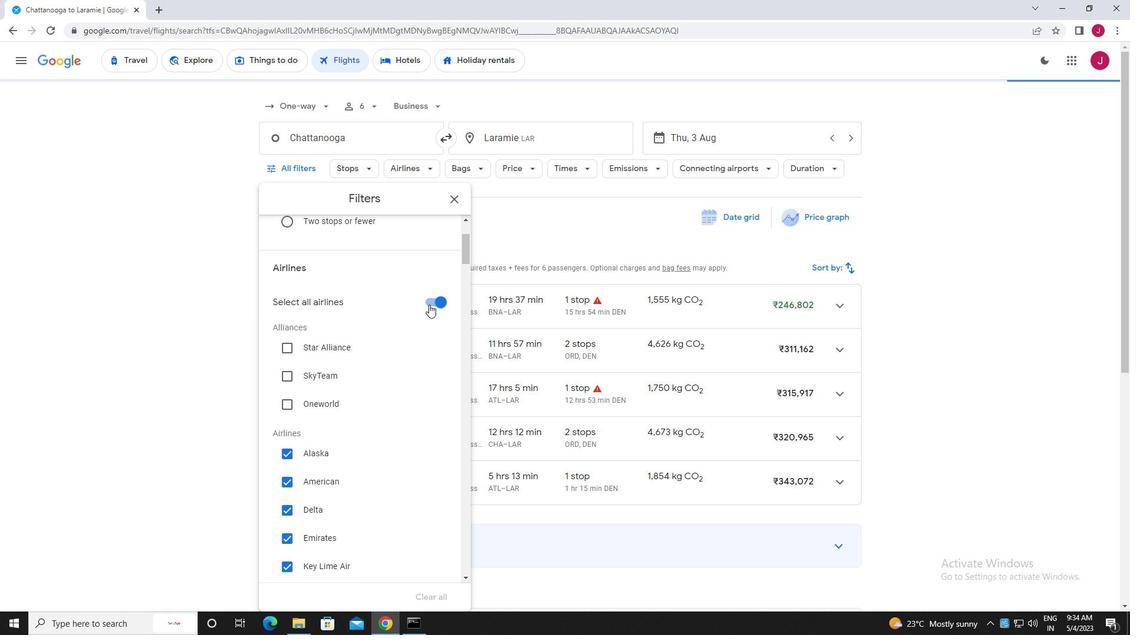 
Action: Mouse moved to (404, 323)
Screenshot: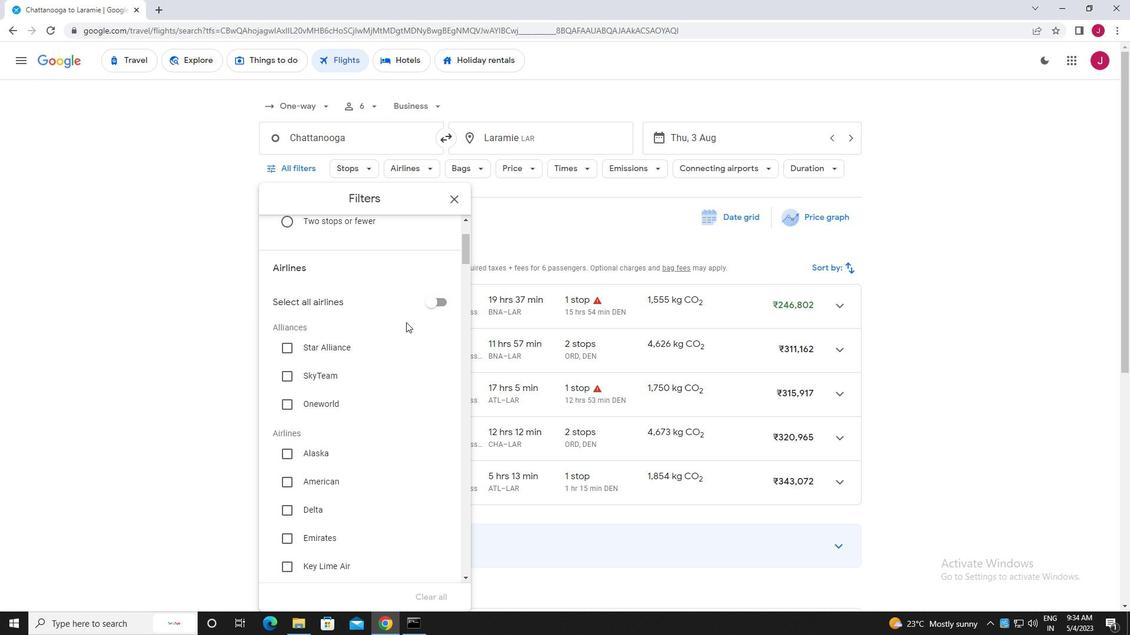 
Action: Mouse scrolled (404, 323) with delta (0, 0)
Screenshot: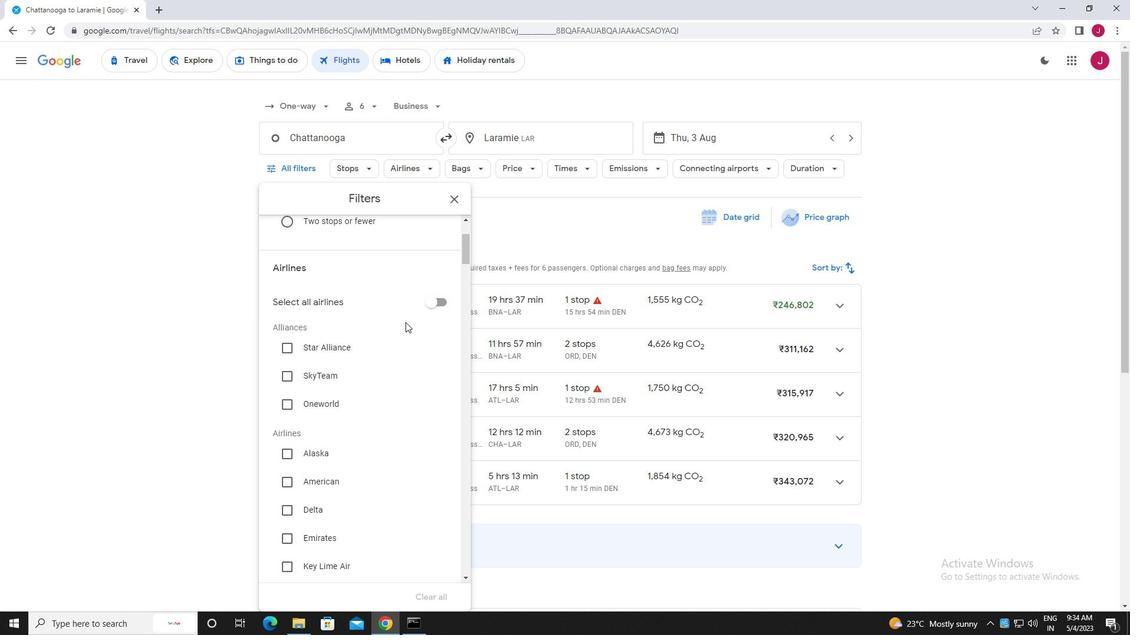 
Action: Mouse moved to (363, 316)
Screenshot: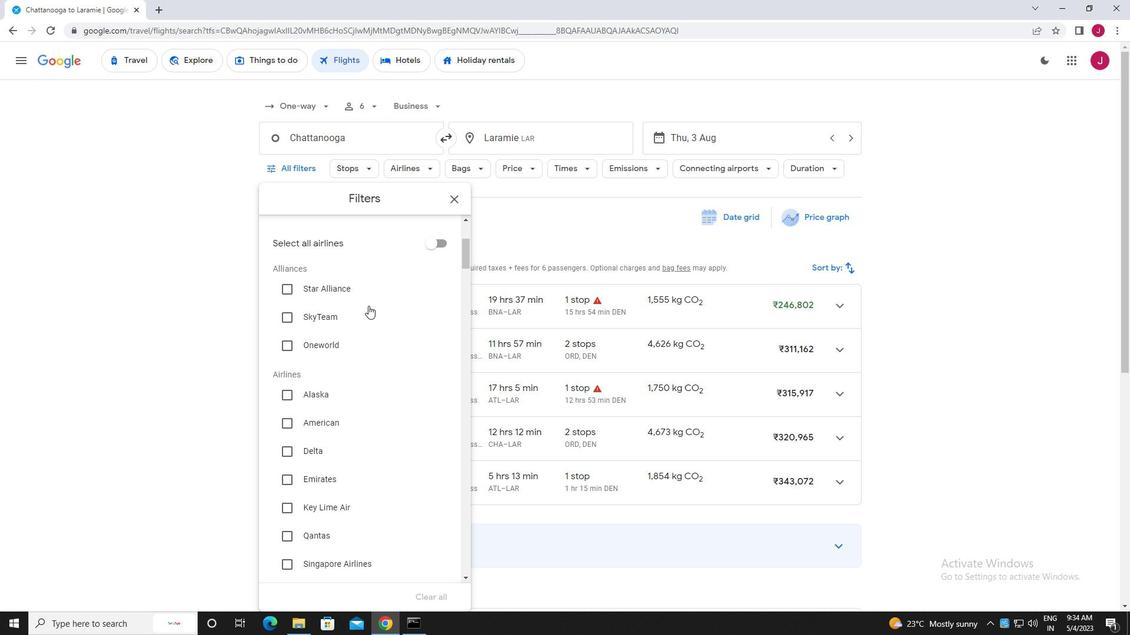 
Action: Mouse scrolled (363, 315) with delta (0, 0)
Screenshot: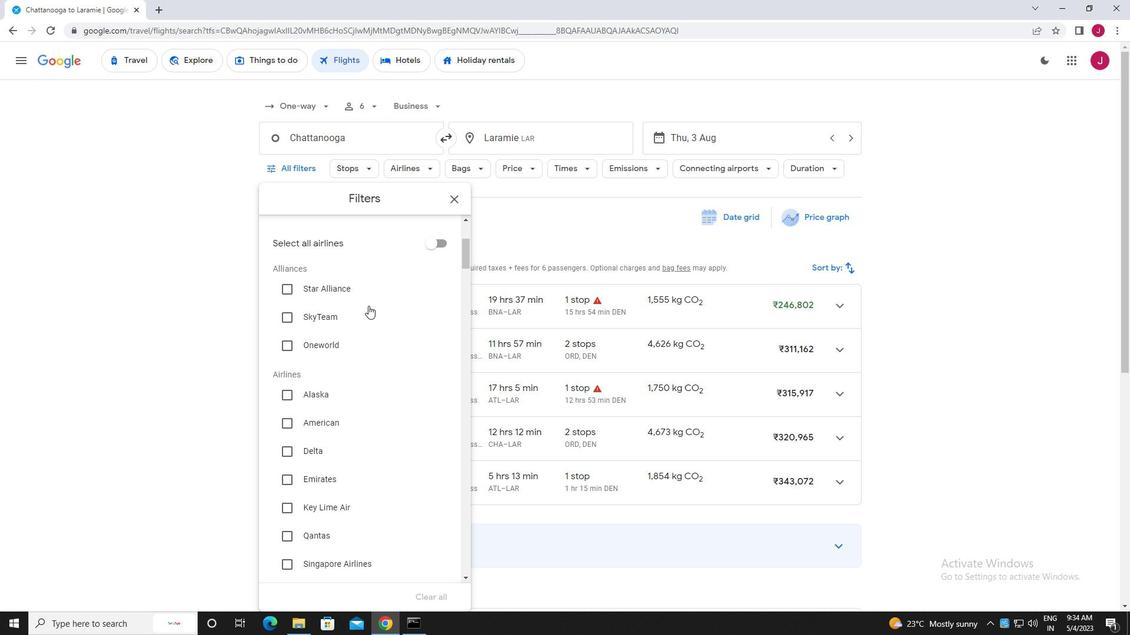 
Action: Mouse moved to (361, 320)
Screenshot: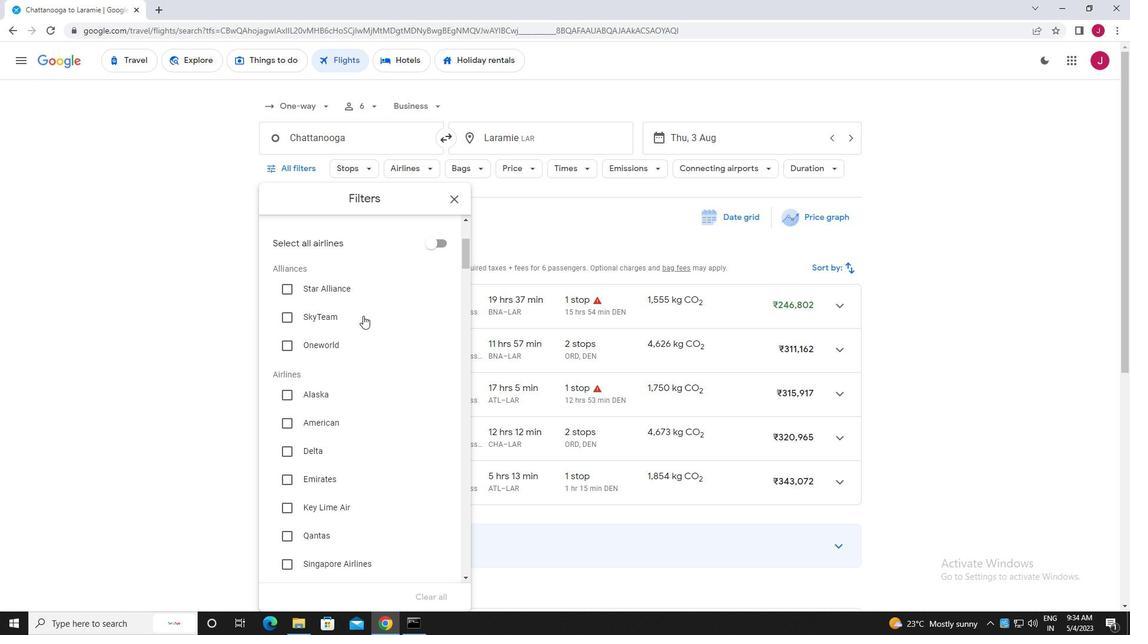 
Action: Mouse scrolled (361, 320) with delta (0, 0)
Screenshot: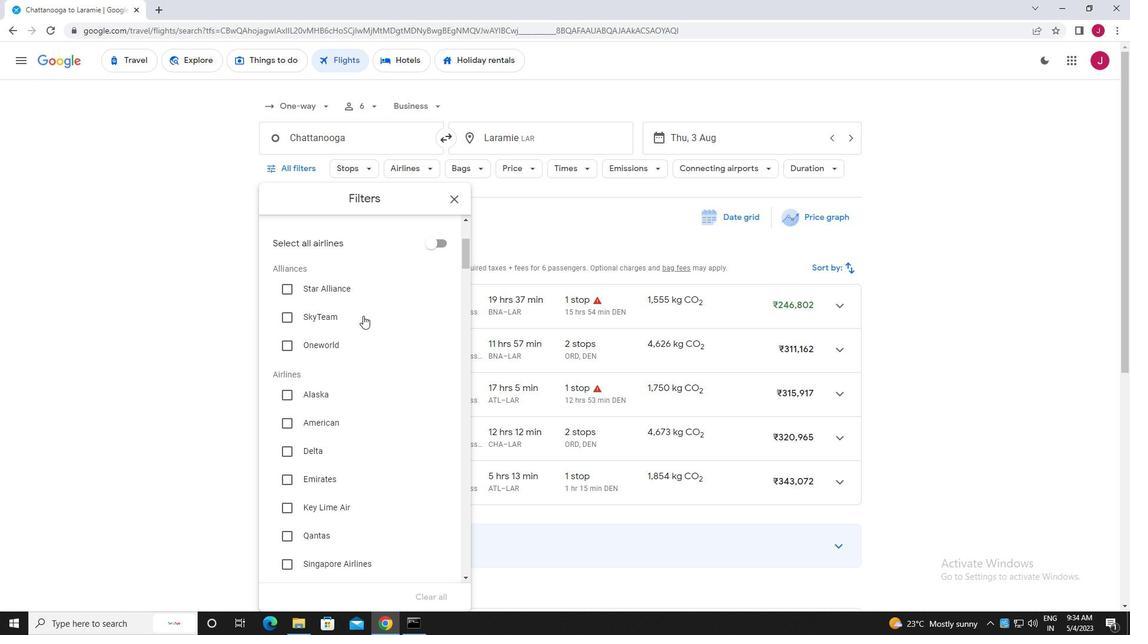 
Action: Mouse moved to (288, 363)
Screenshot: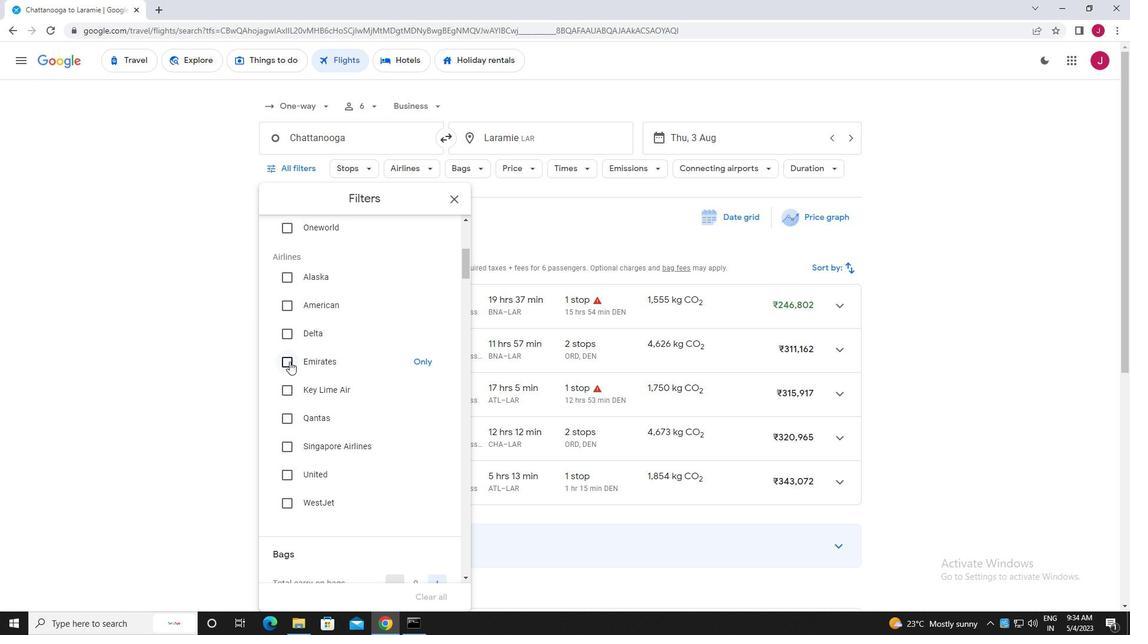 
Action: Mouse pressed left at (288, 363)
Screenshot: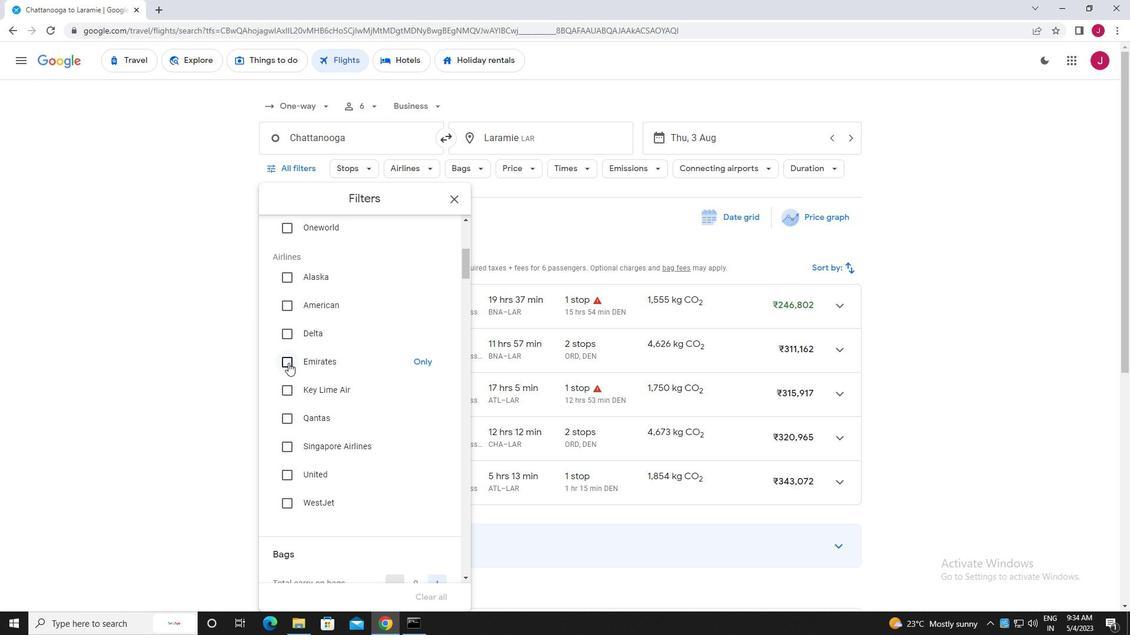 
Action: Mouse moved to (352, 337)
Screenshot: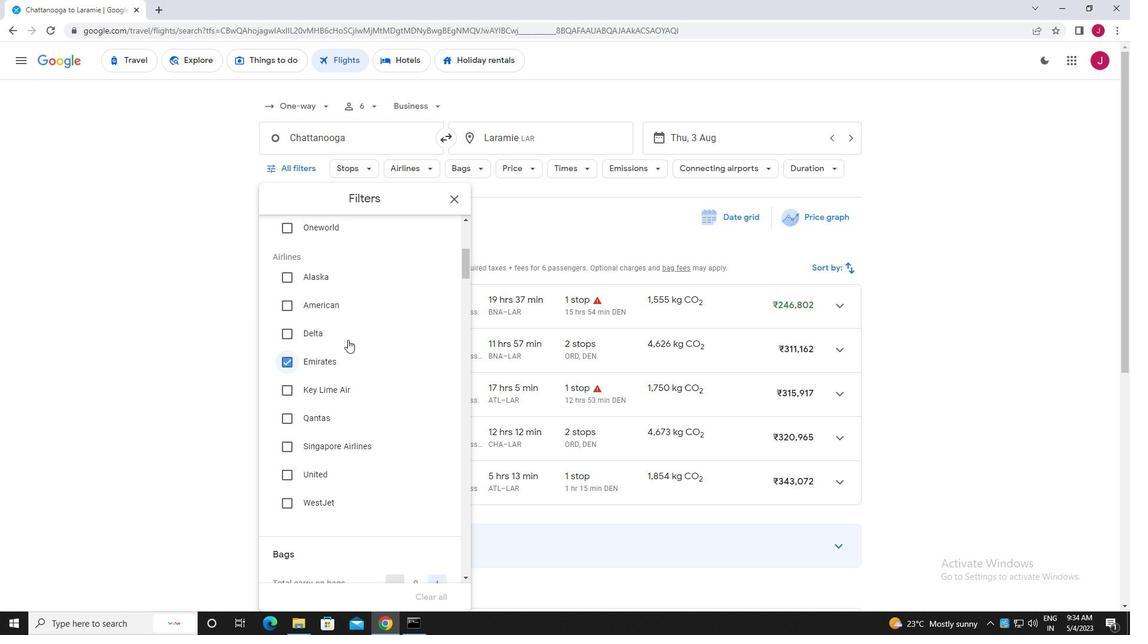 
Action: Mouse scrolled (352, 337) with delta (0, 0)
Screenshot: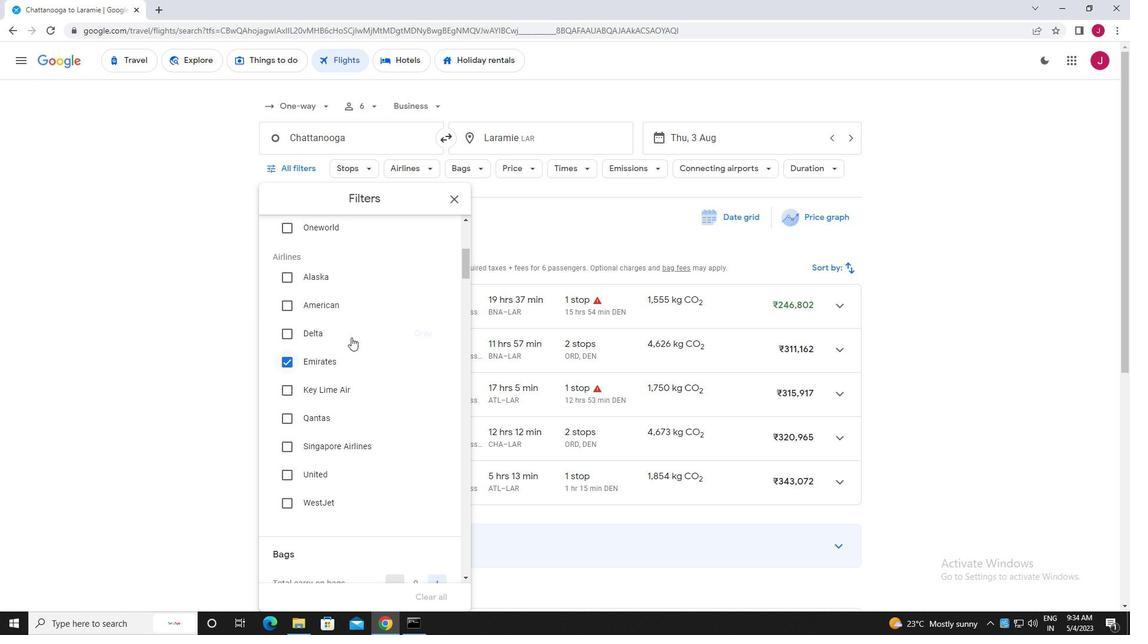 
Action: Mouse scrolled (352, 337) with delta (0, 0)
Screenshot: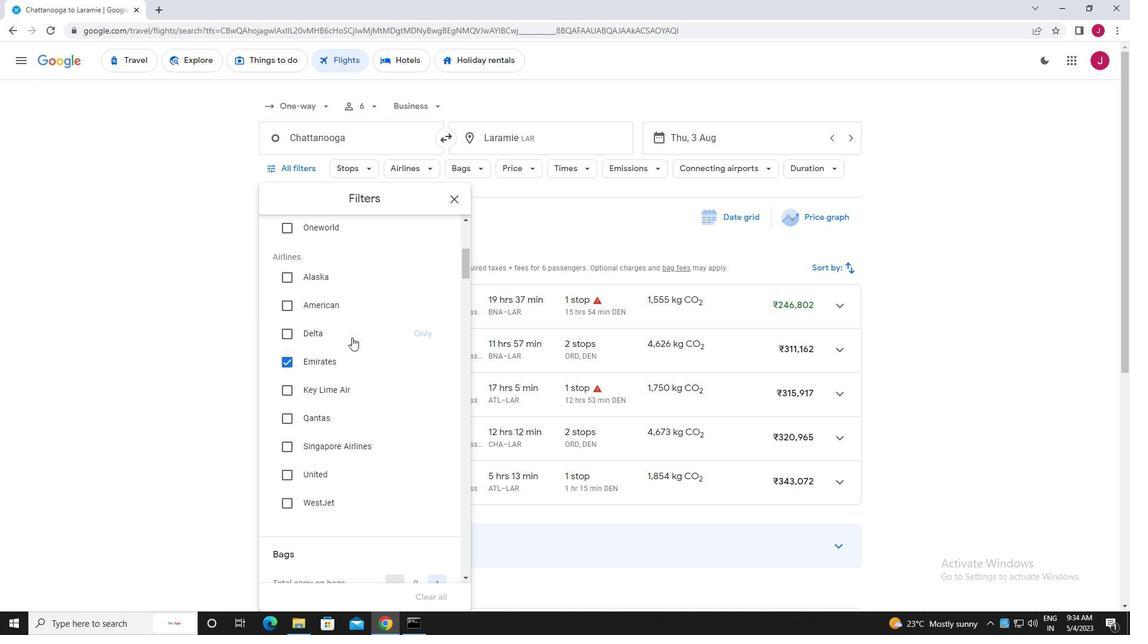 
Action: Mouse scrolled (352, 337) with delta (0, 0)
Screenshot: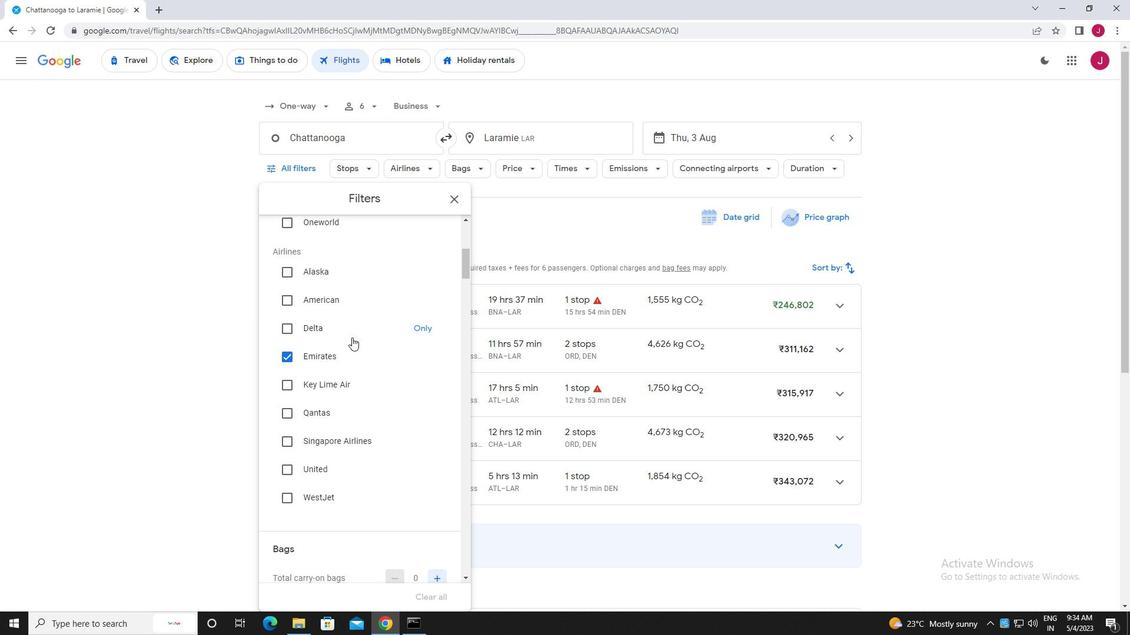 
Action: Mouse scrolled (352, 337) with delta (0, 0)
Screenshot: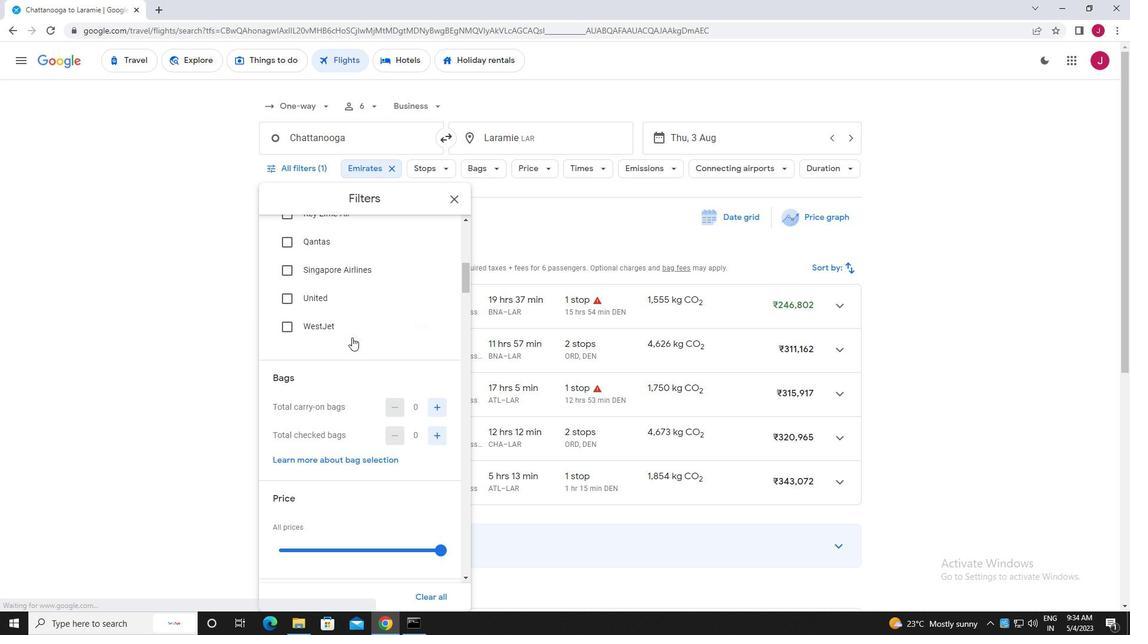 
Action: Mouse scrolled (352, 337) with delta (0, 0)
Screenshot: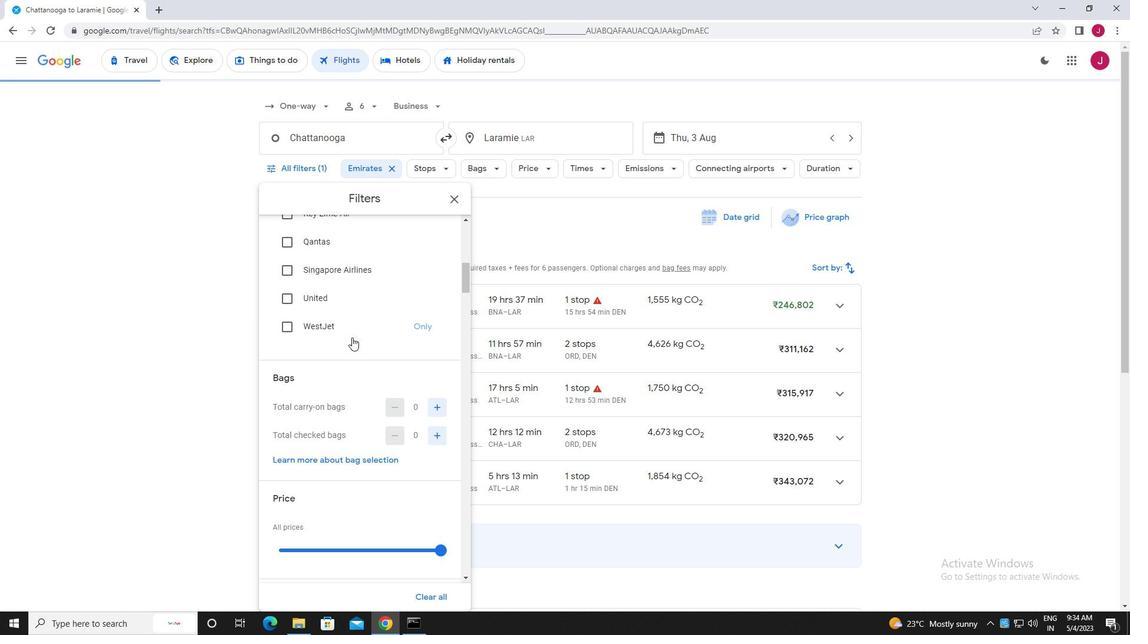 
Action: Mouse scrolled (352, 337) with delta (0, 0)
Screenshot: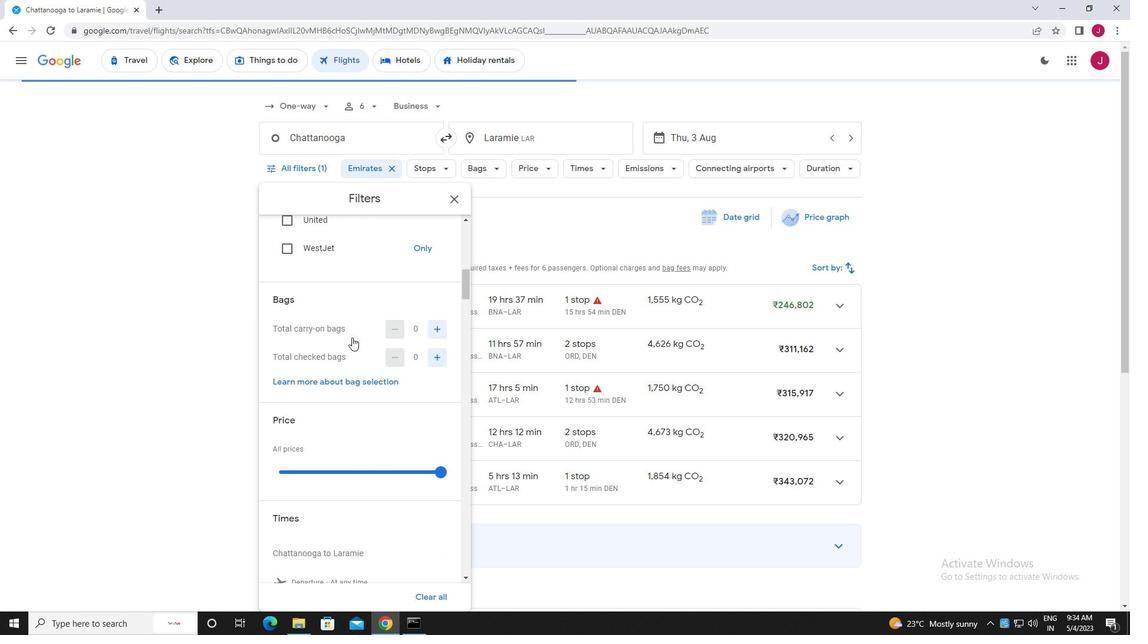 
Action: Mouse moved to (438, 260)
Screenshot: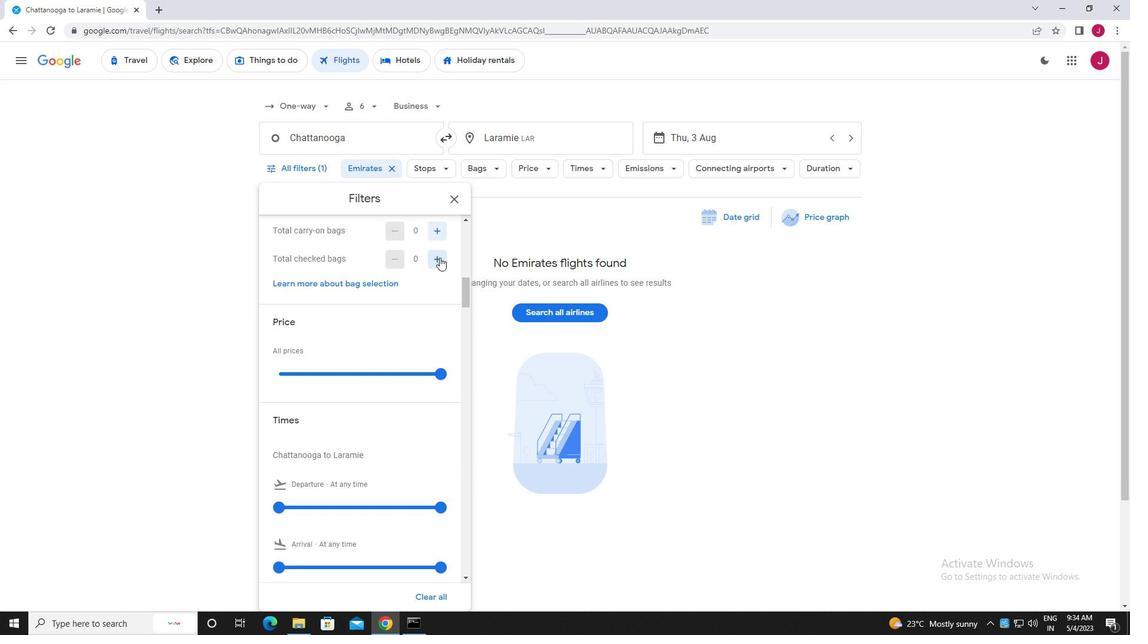 
Action: Mouse pressed left at (438, 260)
Screenshot: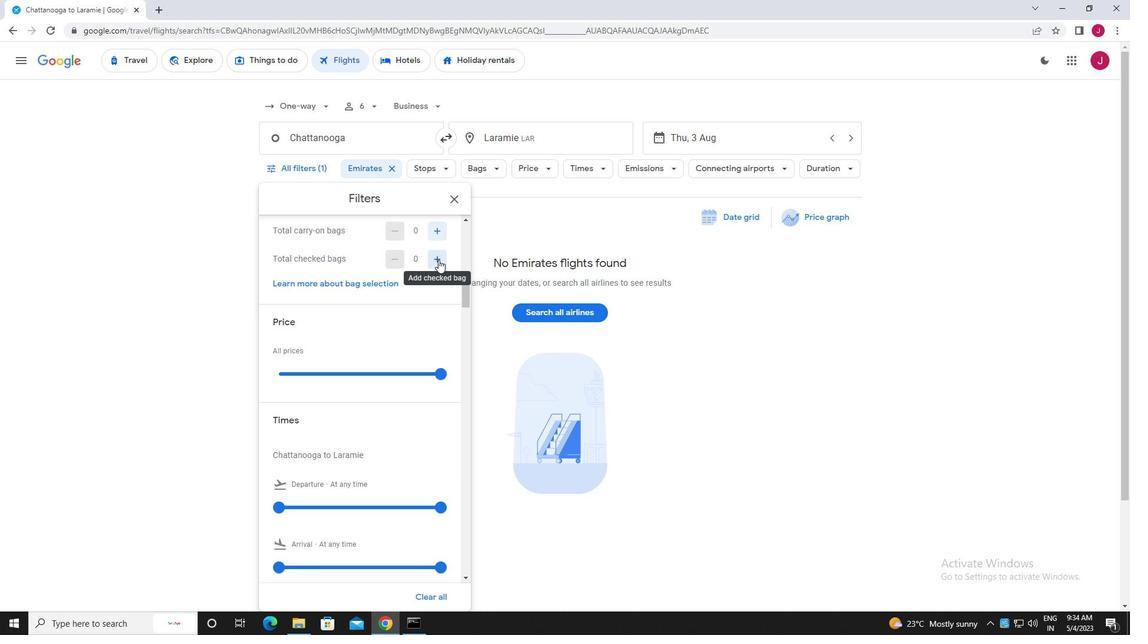 
Action: Mouse moved to (442, 372)
Screenshot: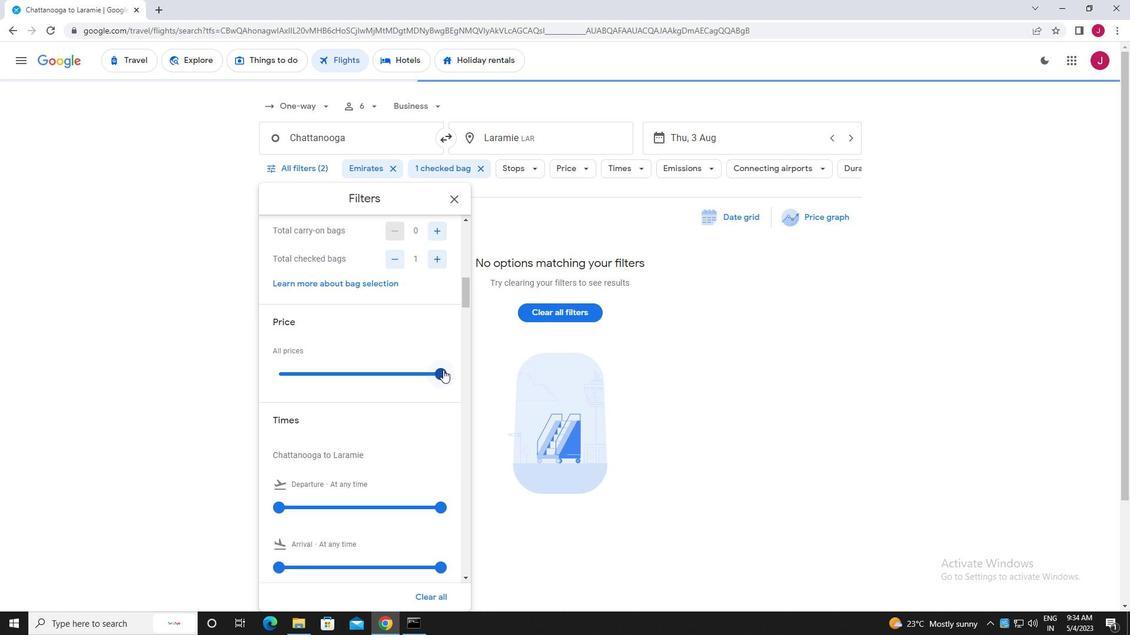 
Action: Mouse pressed left at (442, 372)
Screenshot: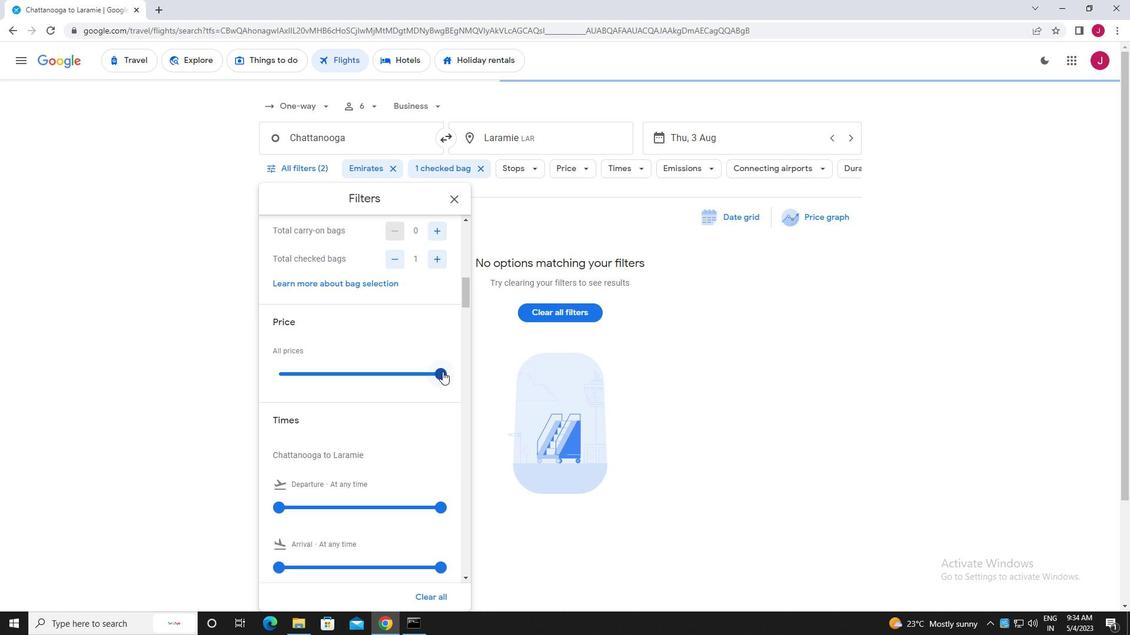 
Action: Mouse moved to (366, 334)
Screenshot: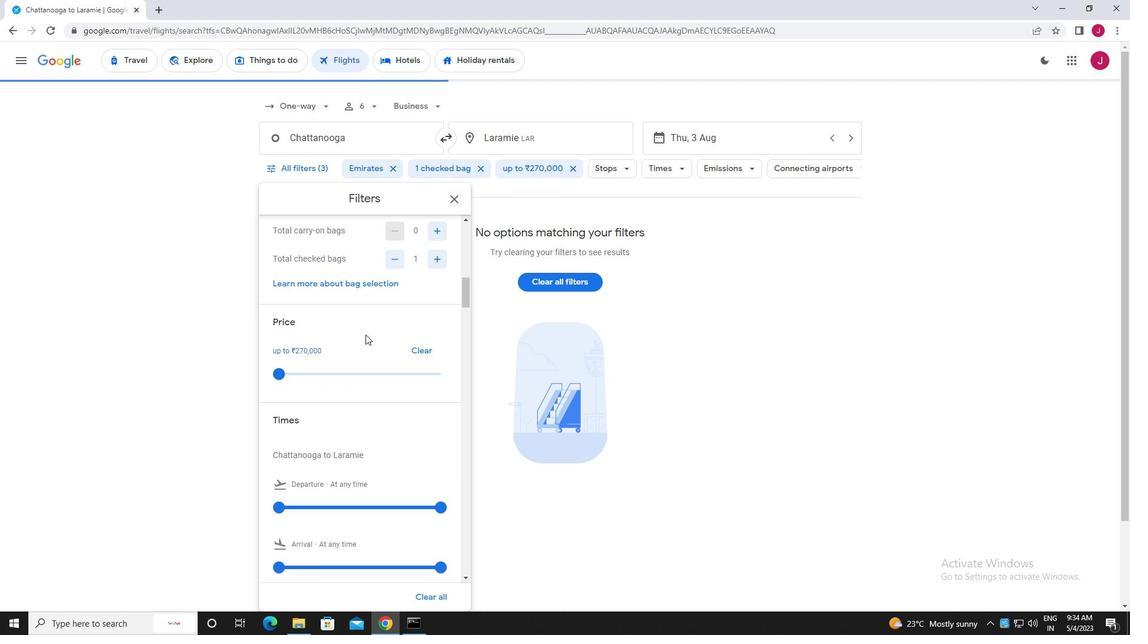 
Action: Mouse scrolled (366, 333) with delta (0, 0)
Screenshot: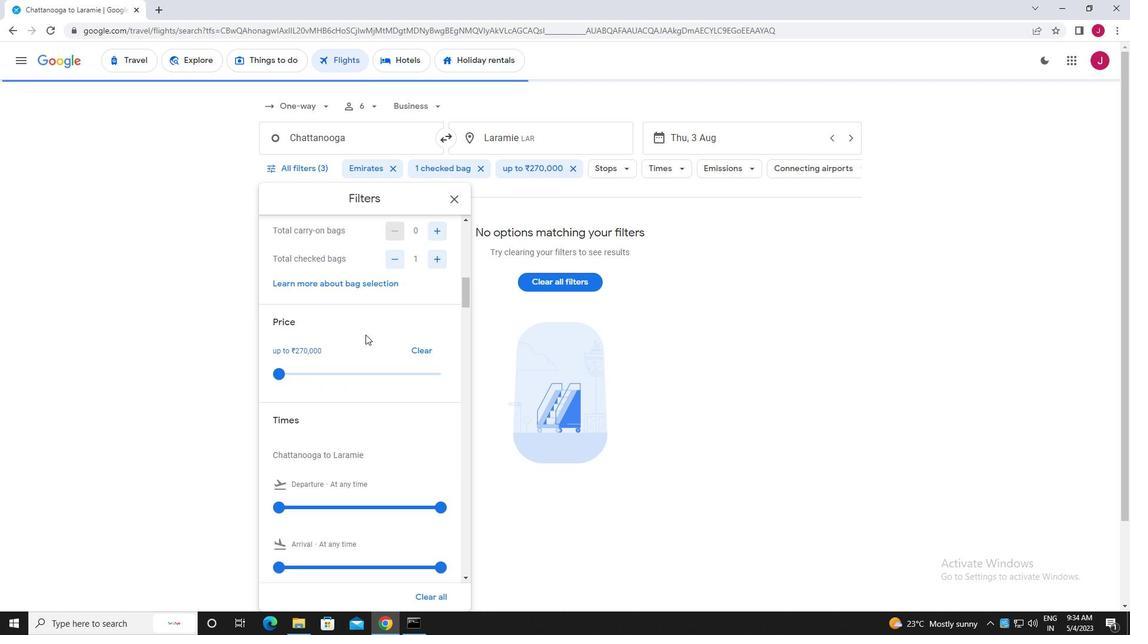 
Action: Mouse scrolled (366, 333) with delta (0, 0)
Screenshot: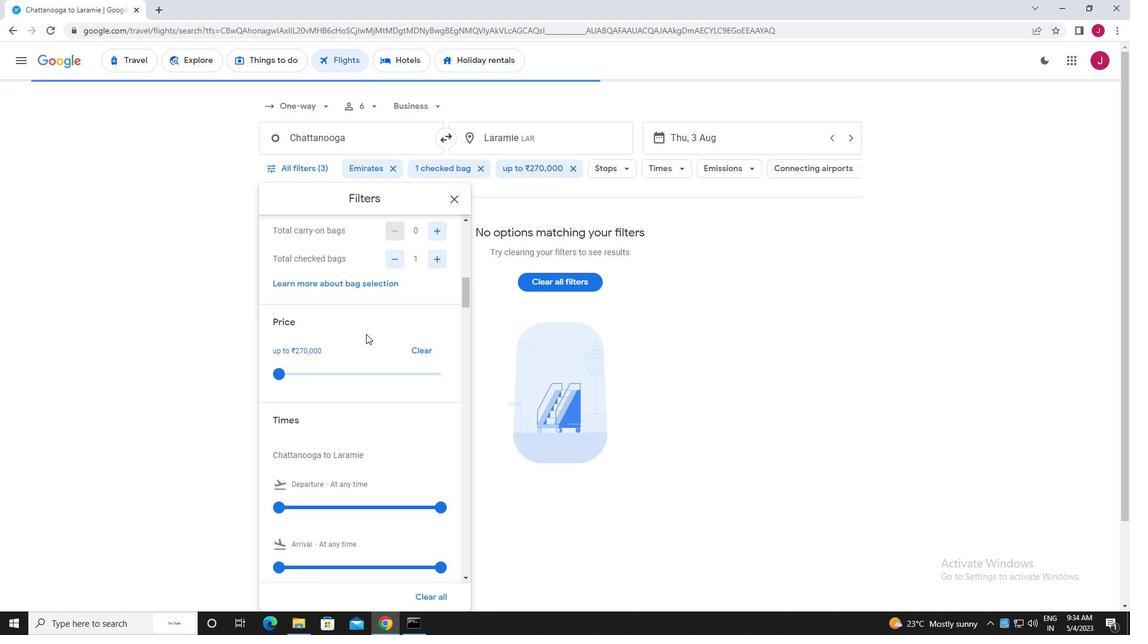 
Action: Mouse scrolled (366, 333) with delta (0, 0)
Screenshot: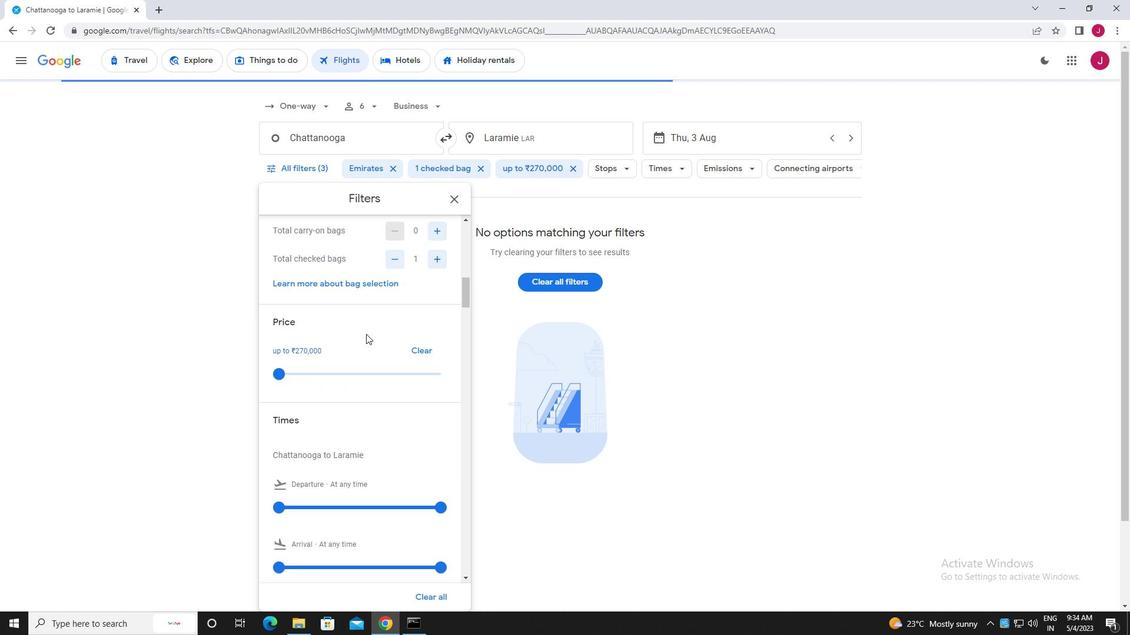 
Action: Mouse moved to (280, 330)
Screenshot: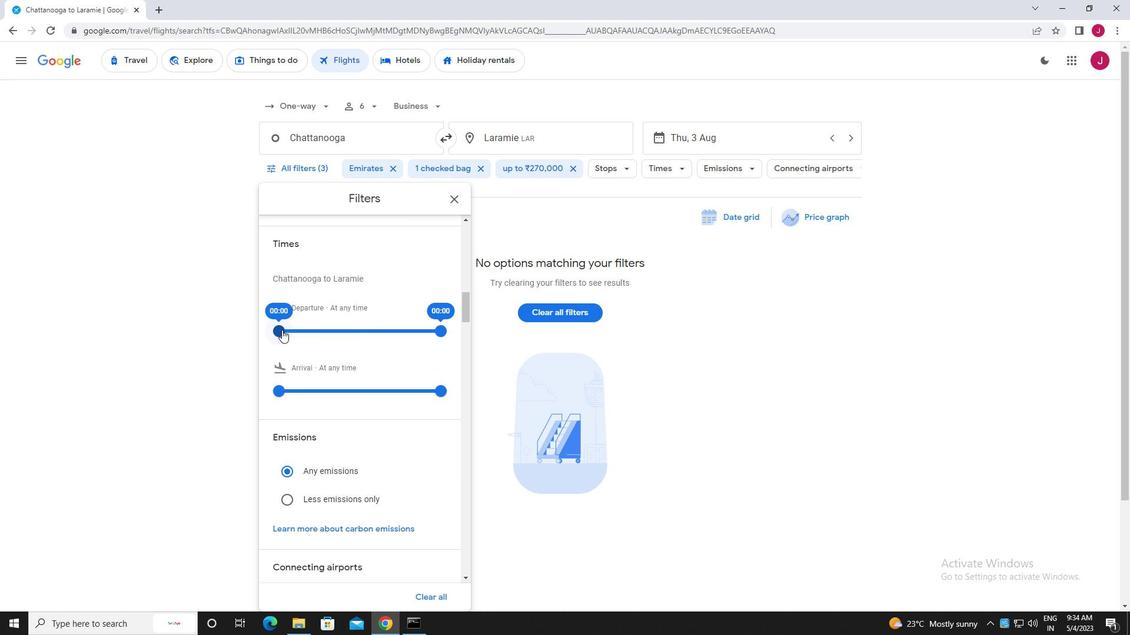 
Action: Mouse pressed left at (280, 330)
Screenshot: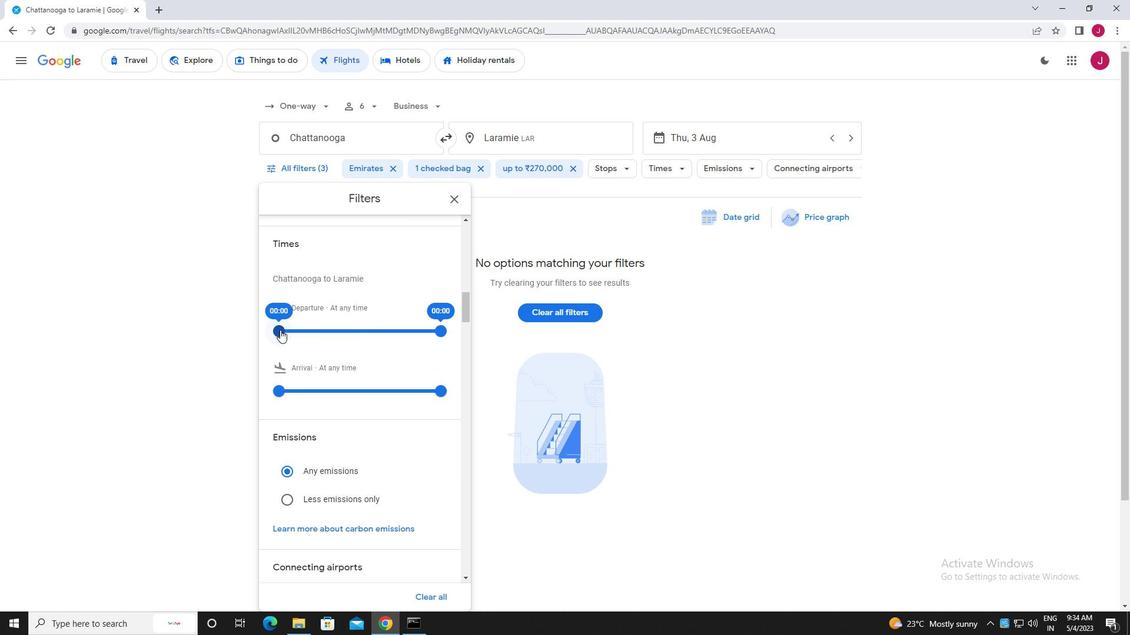
Action: Mouse moved to (445, 330)
Screenshot: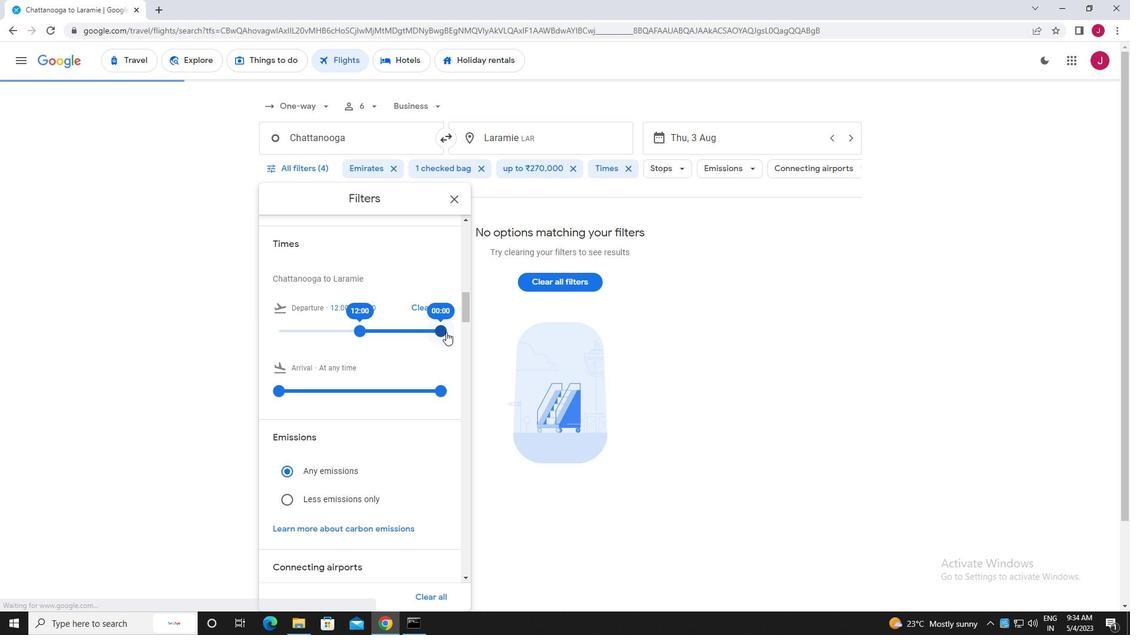 
Action: Mouse pressed left at (445, 330)
Screenshot: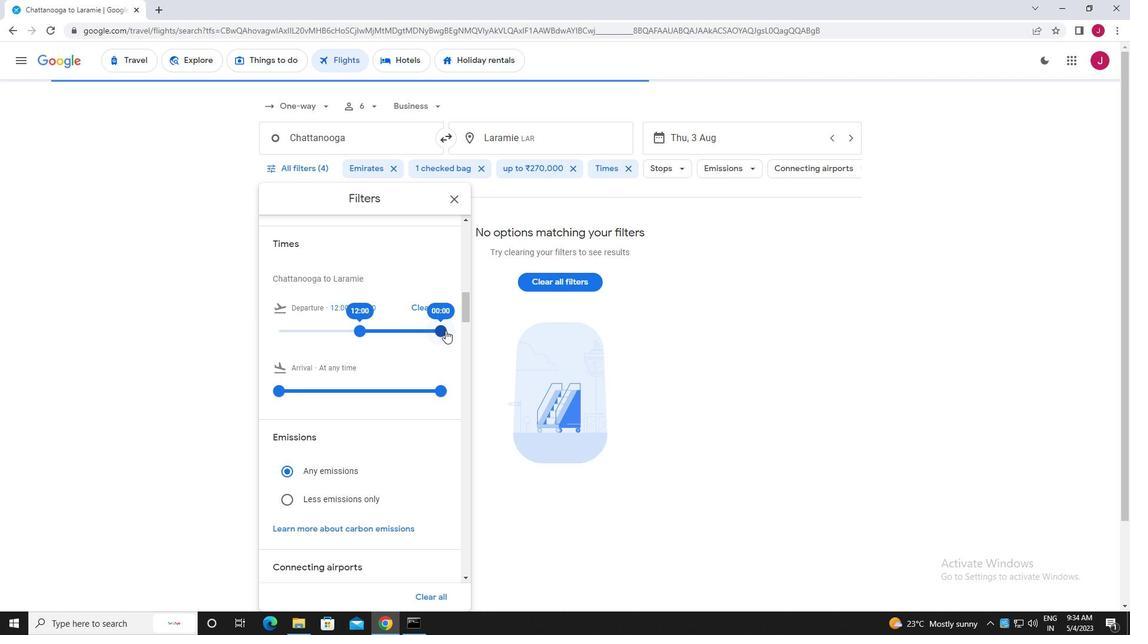 
Action: Mouse moved to (453, 201)
Screenshot: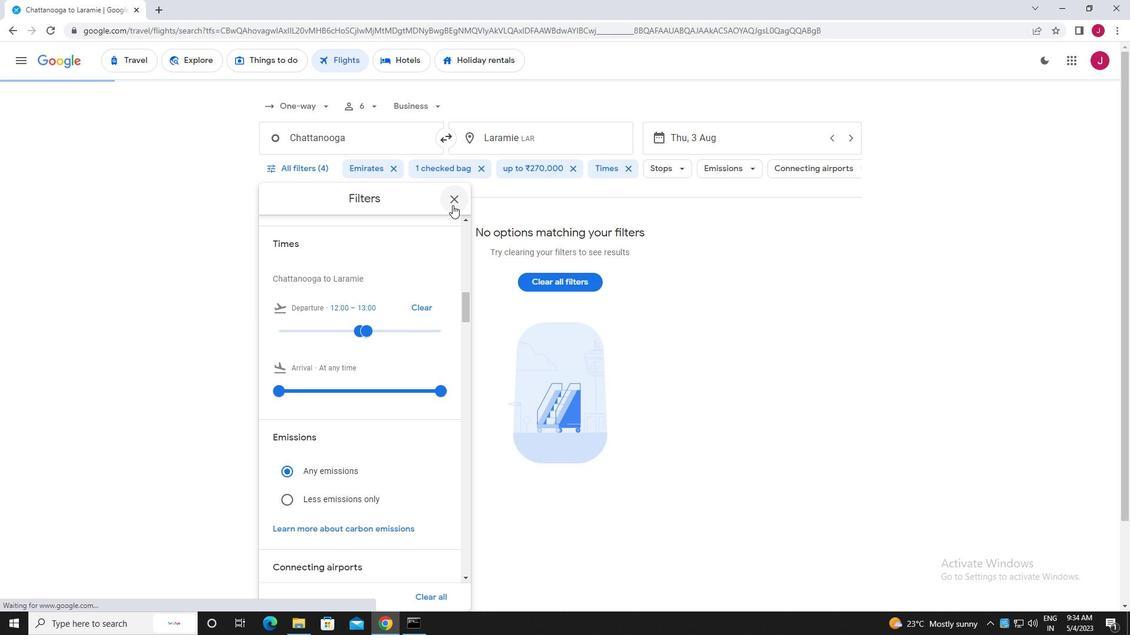 
Action: Mouse pressed left at (453, 201)
Screenshot: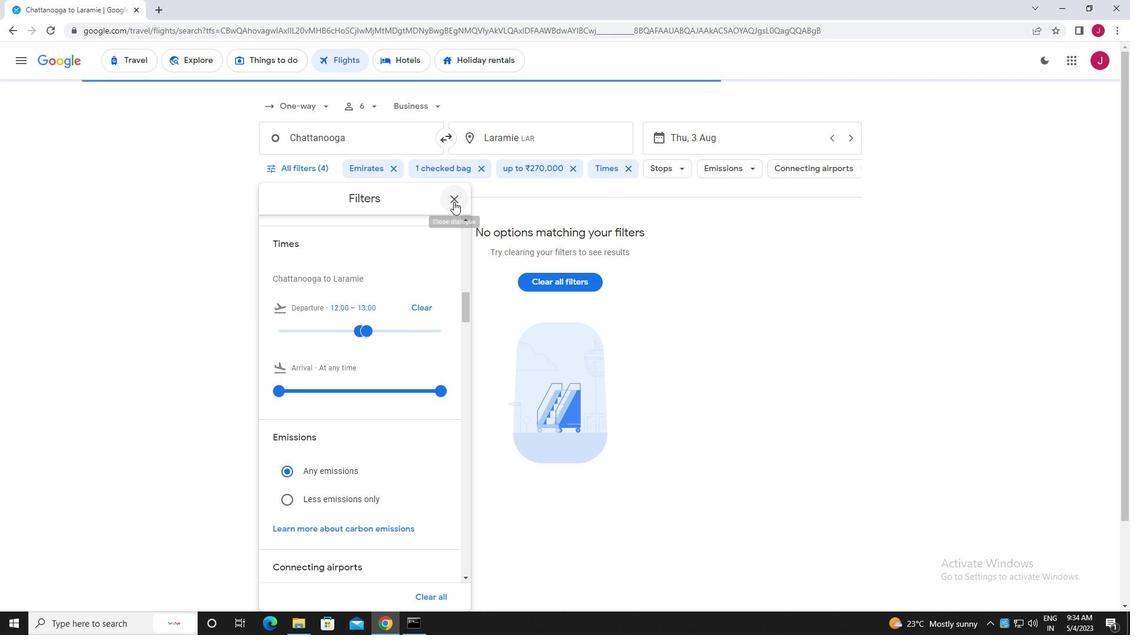 
Action: Mouse moved to (453, 201)
Screenshot: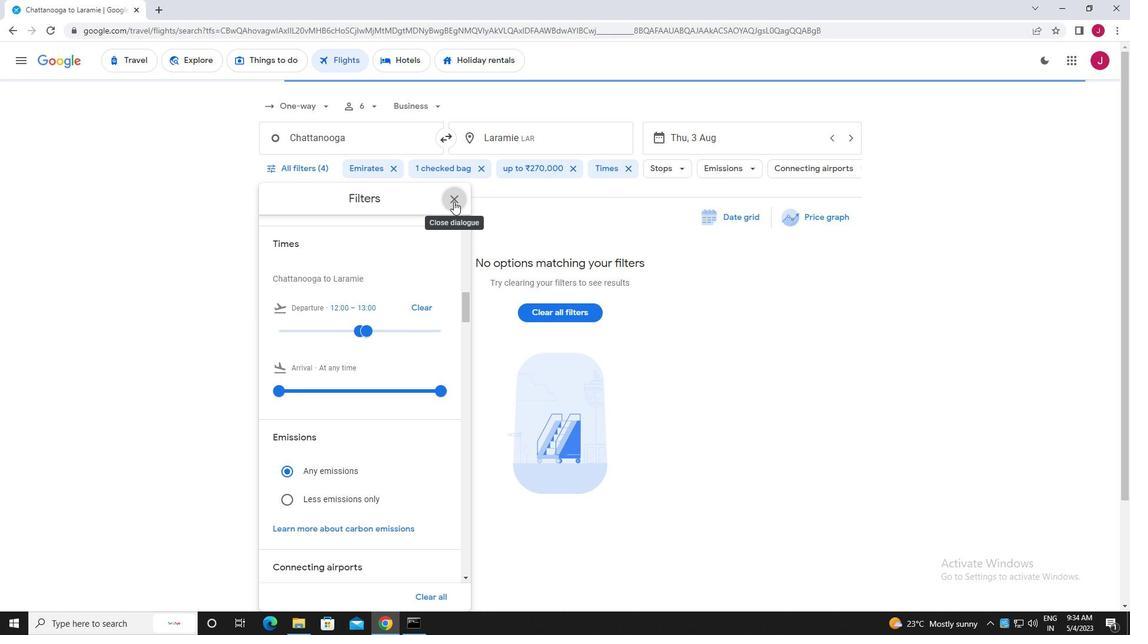 
